 Task: In the  document Colortheory.rtf, select heading and apply ' Bold and Underline'  Using "replace feature", replace:  'harmony to peace'. Insert smartchip (Date) on bottom of the page 23 June, 2023 Insert the mentioned footnote for 30th word with font style Arial and font size 8: The study was conducted anonymously
Action: Mouse moved to (557, 234)
Screenshot: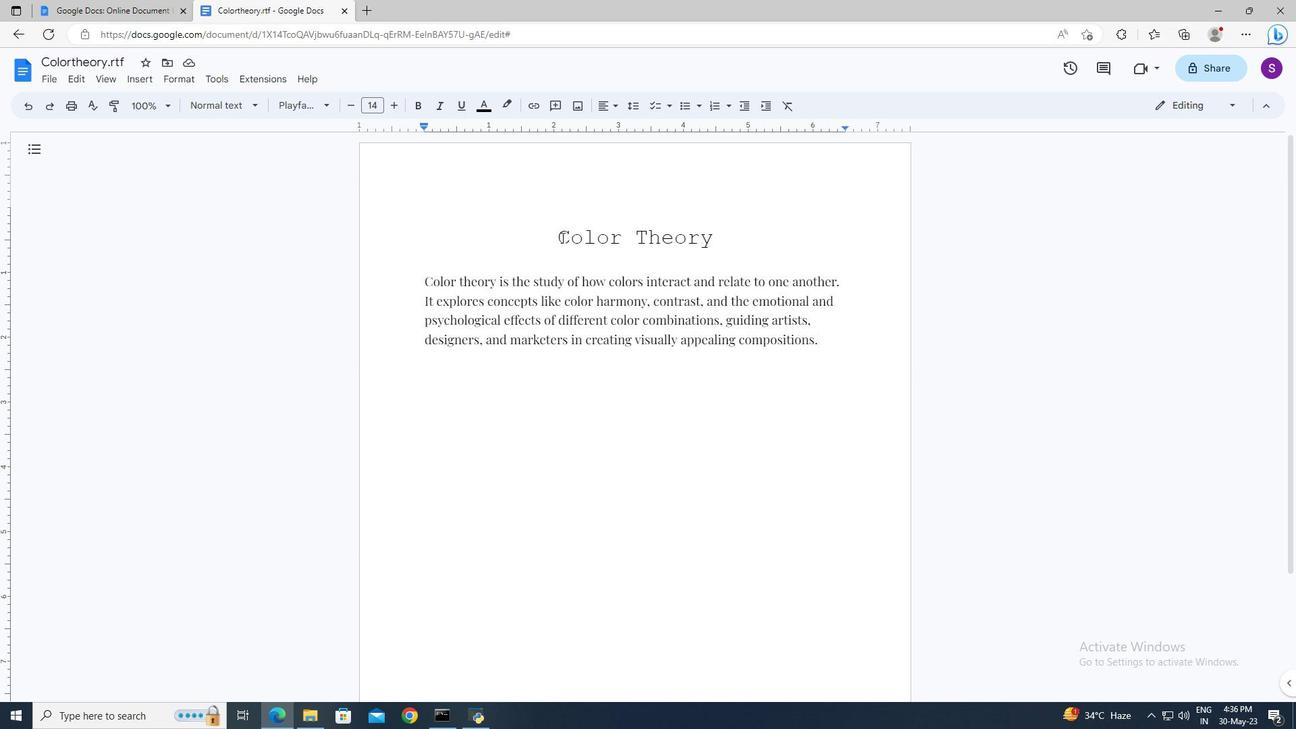 
Action: Mouse pressed left at (557, 234)
Screenshot: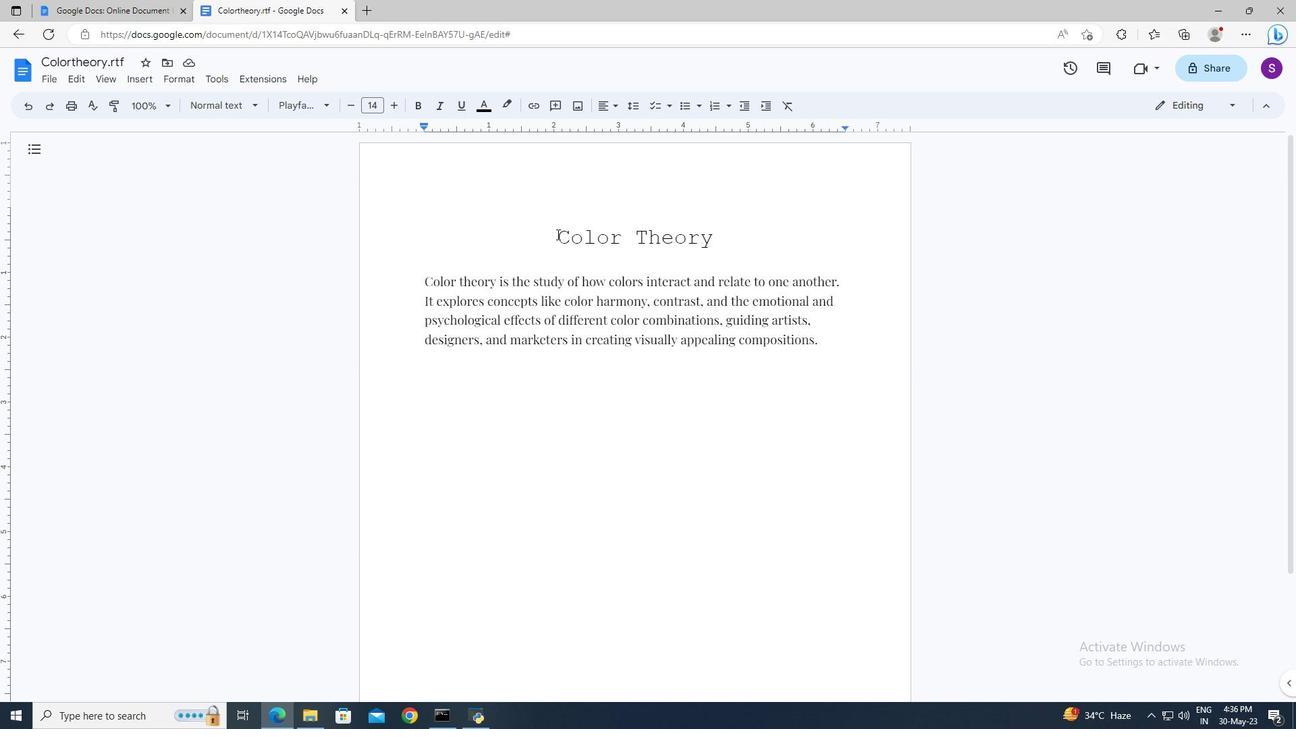 
Action: Key pressed <Key.shift><Key.right><Key.right>
Screenshot: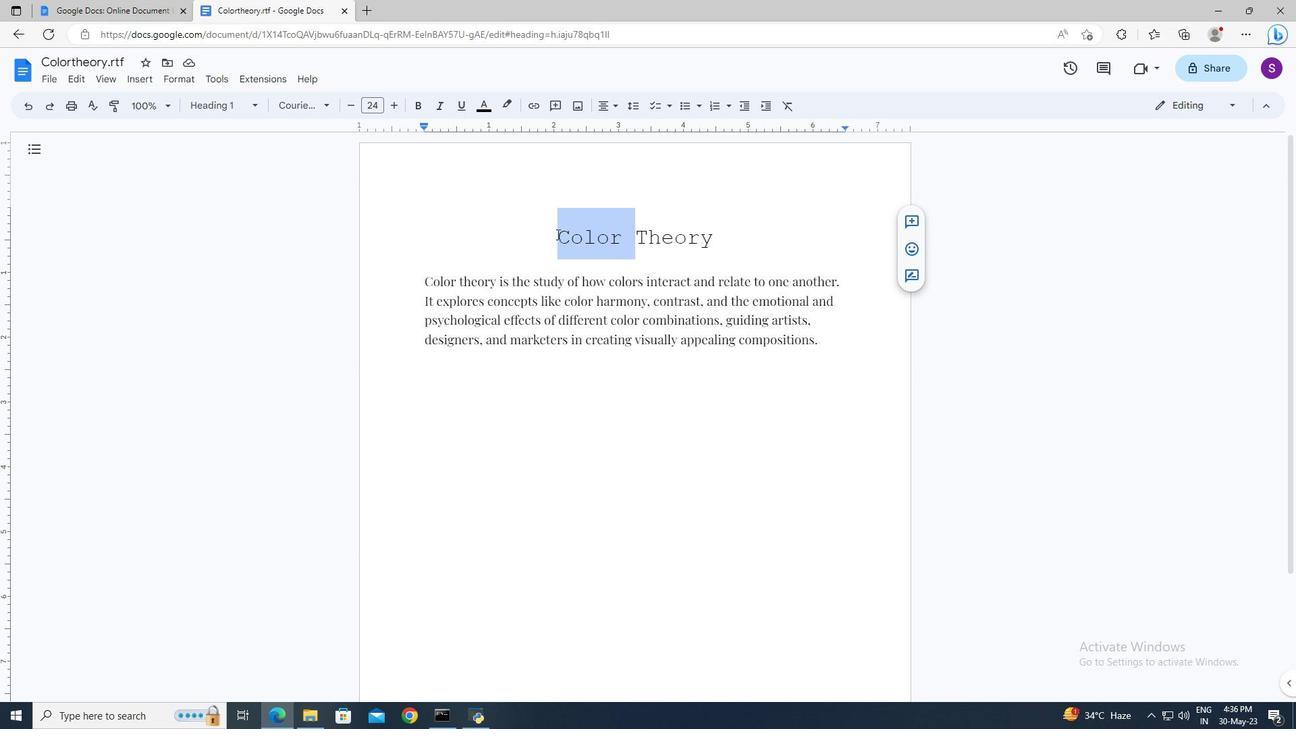 
Action: Mouse moved to (418, 107)
Screenshot: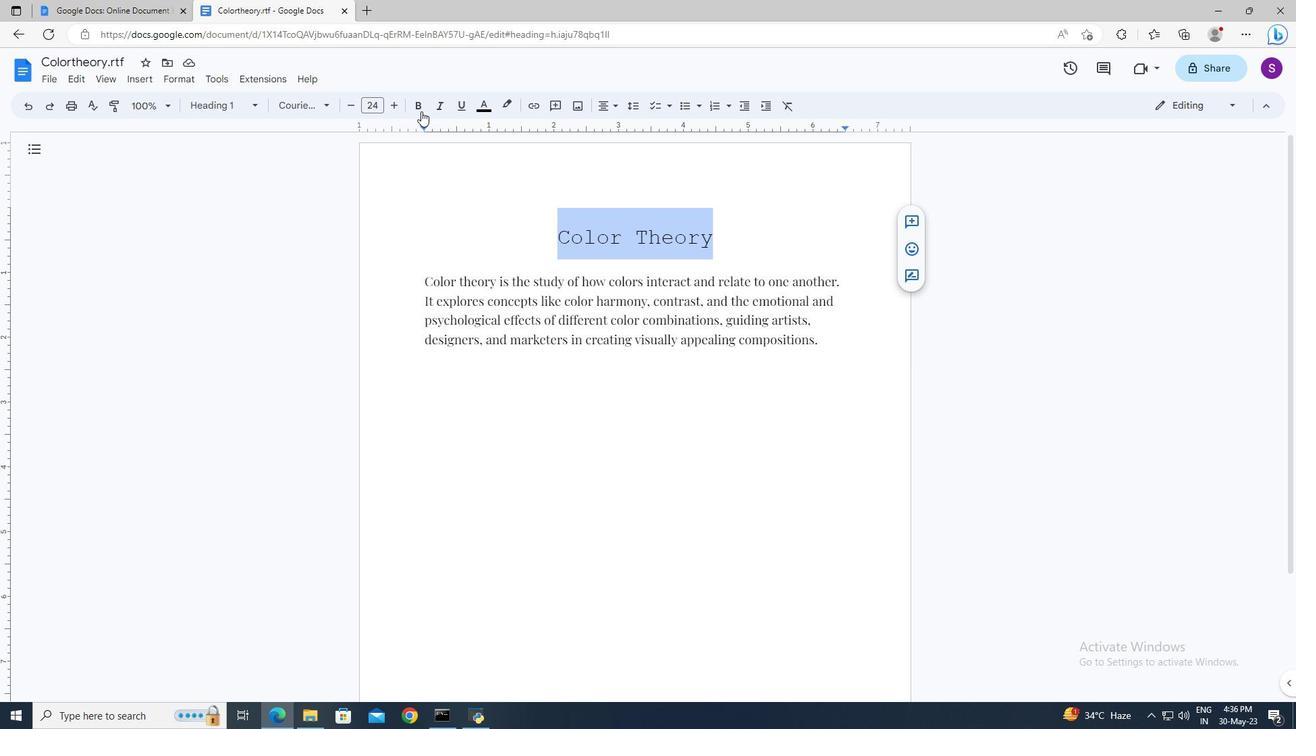 
Action: Mouse pressed left at (418, 107)
Screenshot: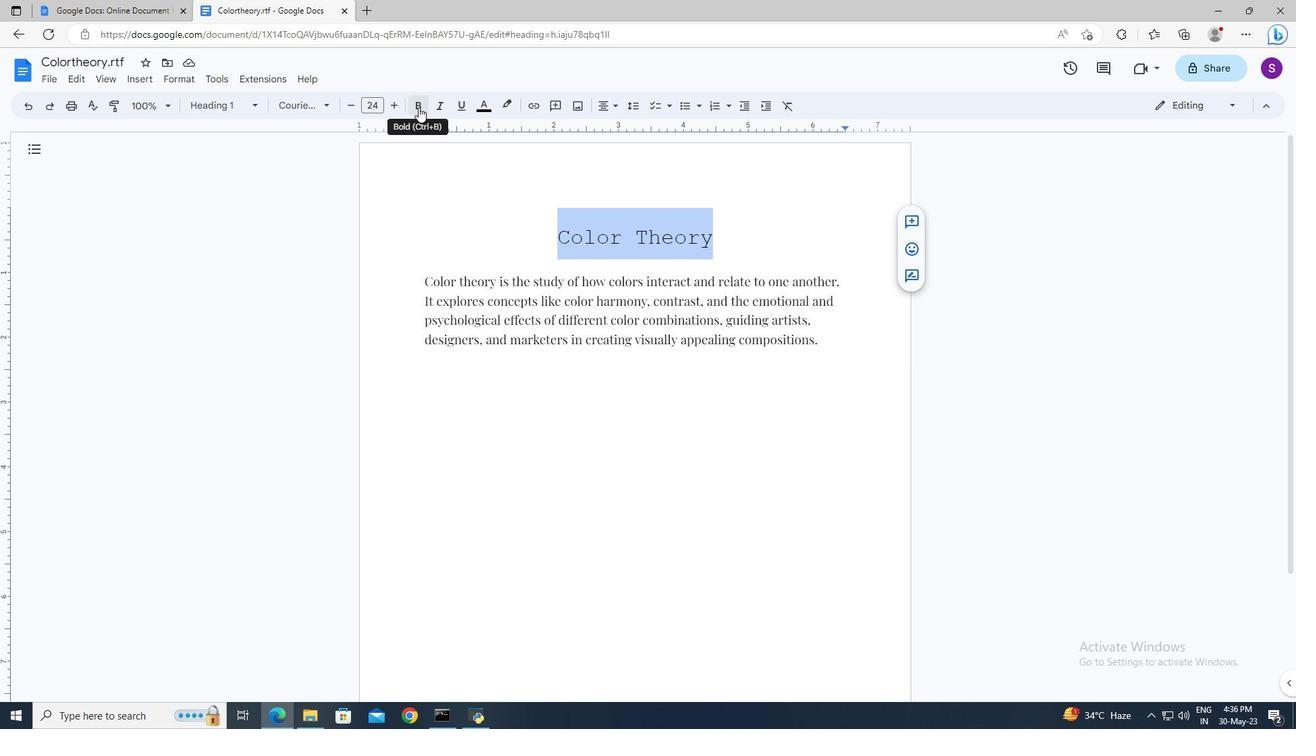 
Action: Mouse moved to (455, 109)
Screenshot: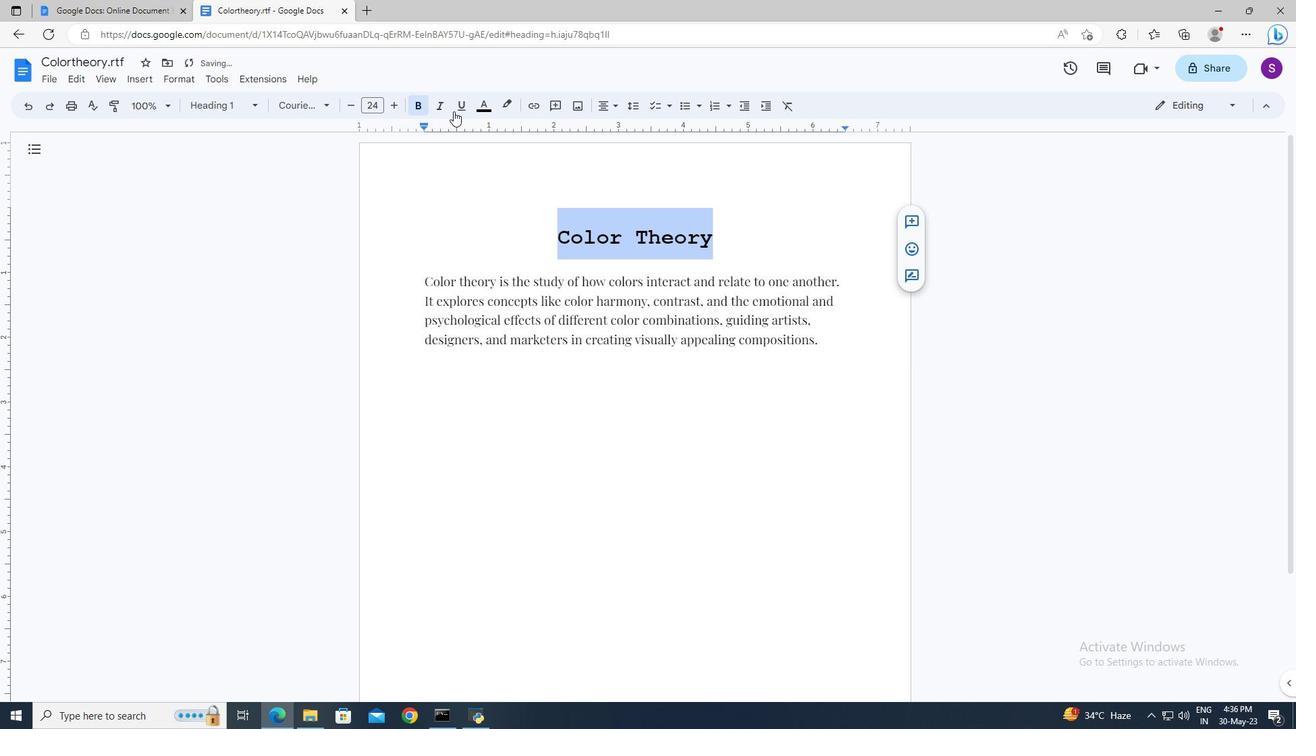 
Action: Mouse pressed left at (455, 109)
Screenshot: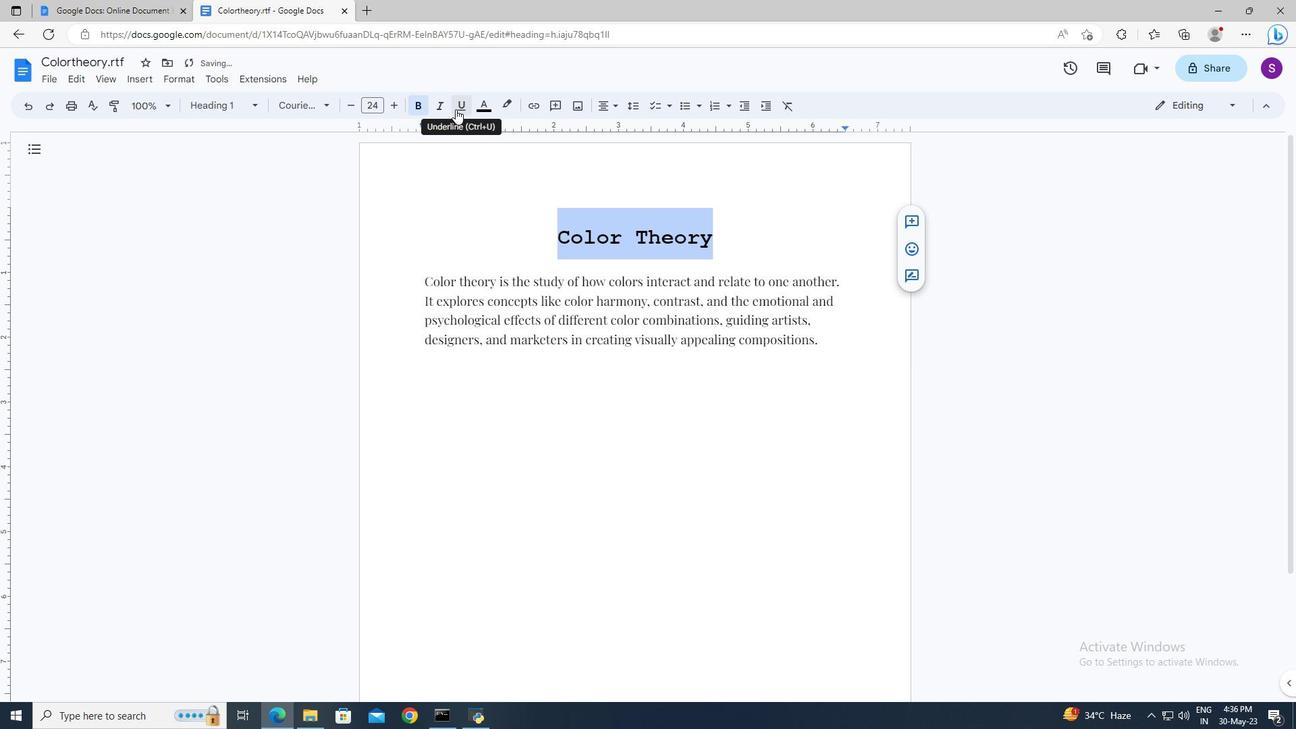 
Action: Mouse moved to (746, 239)
Screenshot: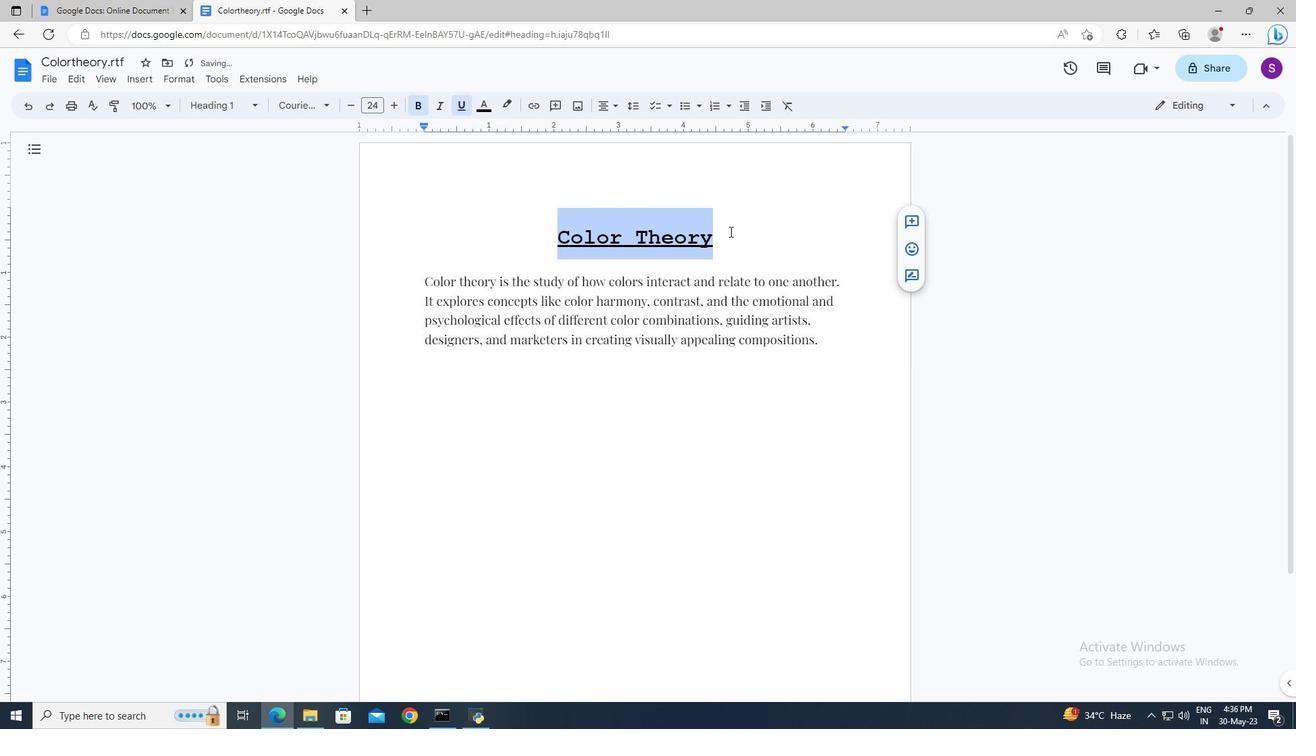 
Action: Mouse pressed left at (746, 239)
Screenshot: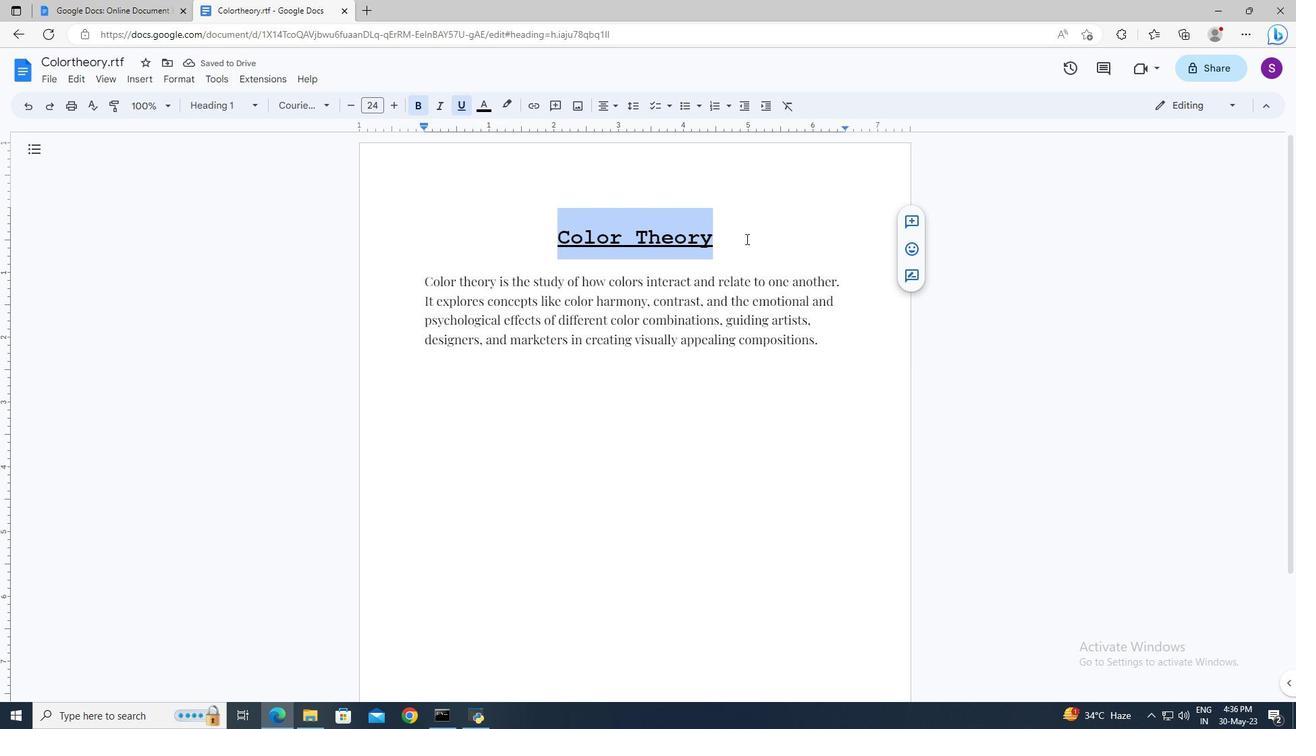 
Action: Key pressed ctrl+H
Screenshot: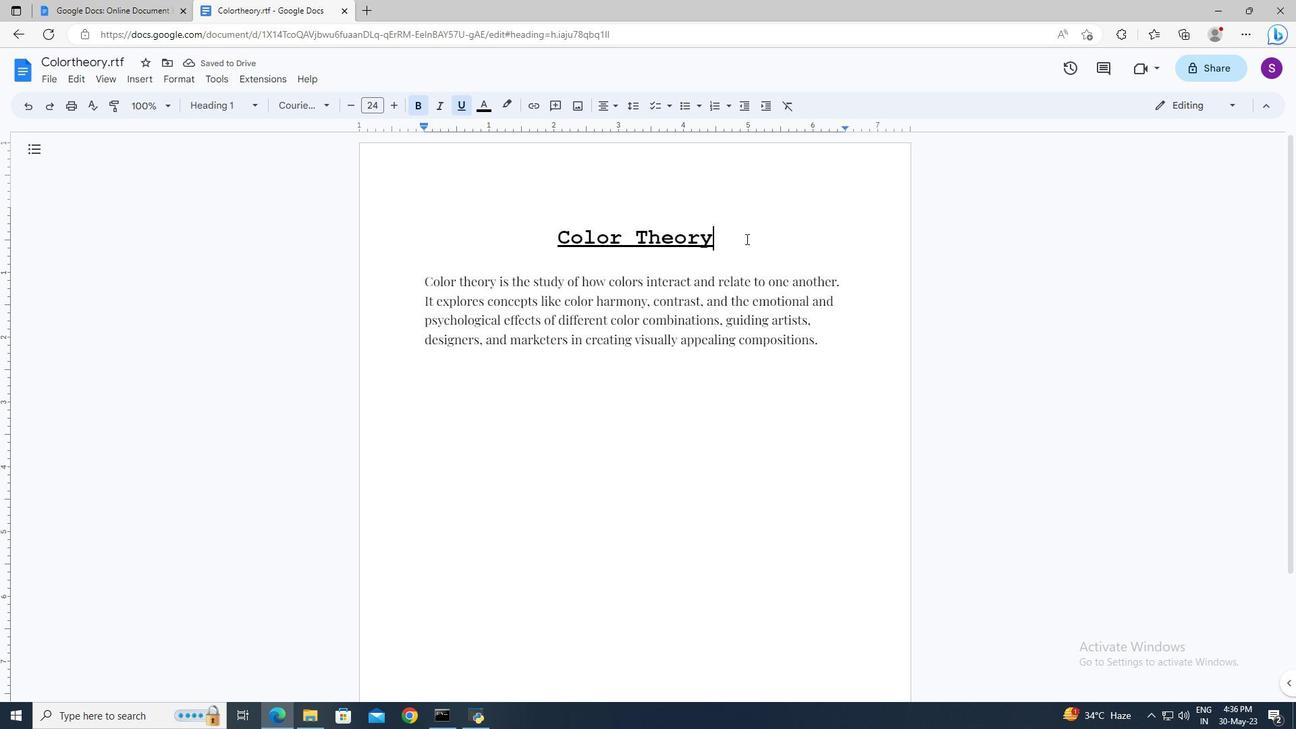 
Action: Mouse moved to (648, 315)
Screenshot: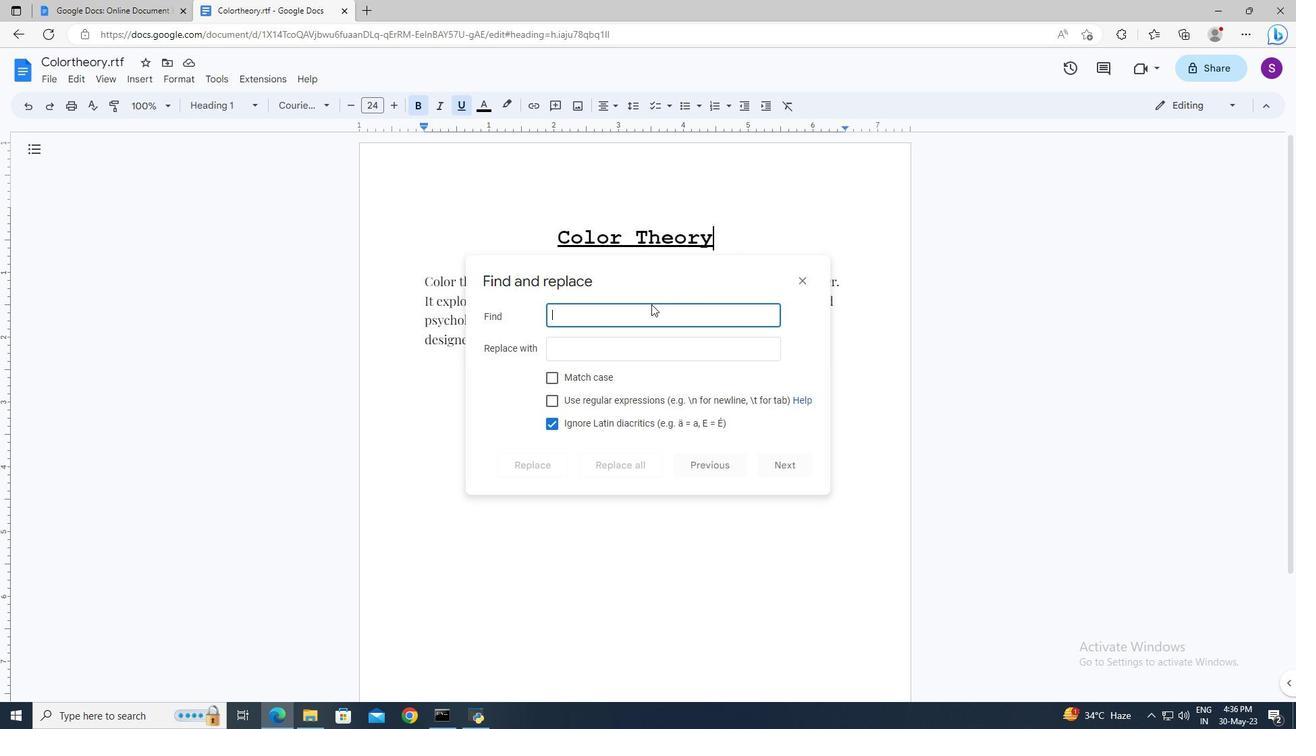
Action: Mouse pressed left at (648, 315)
Screenshot: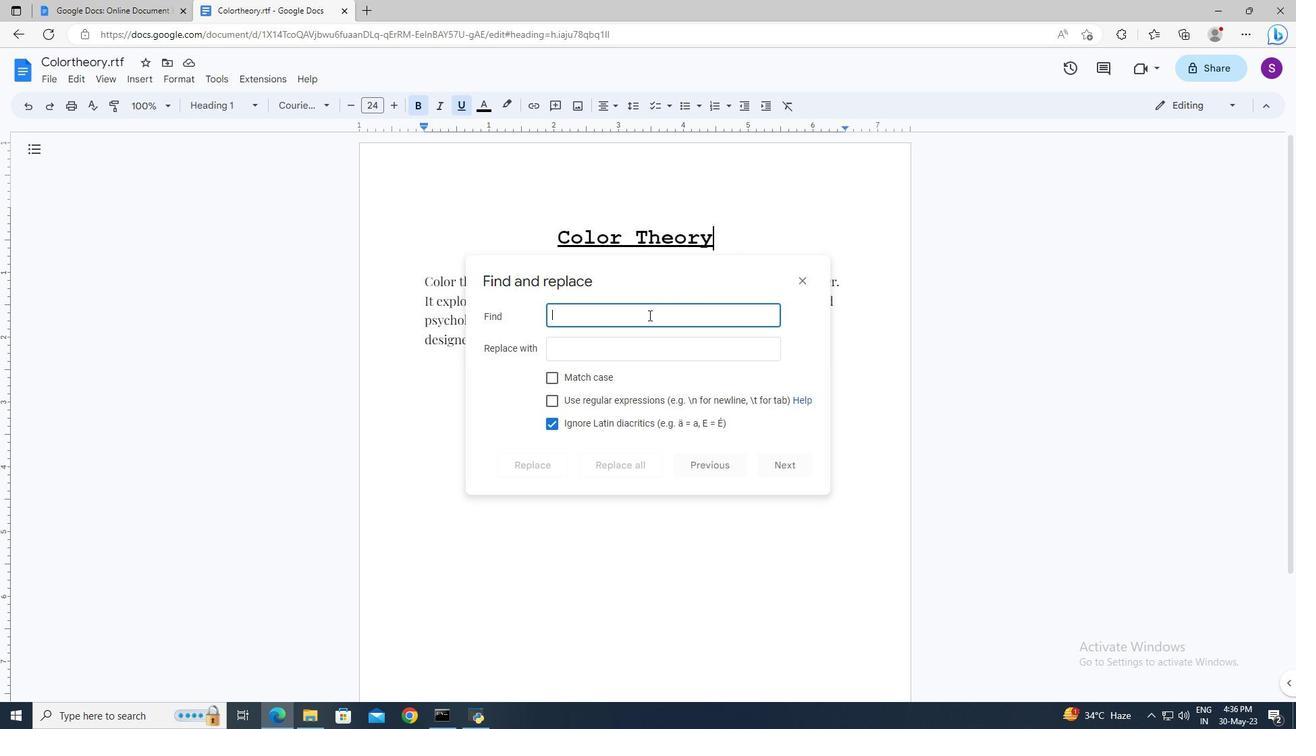 
Action: Key pressed harmony<Key.tab>peace
Screenshot: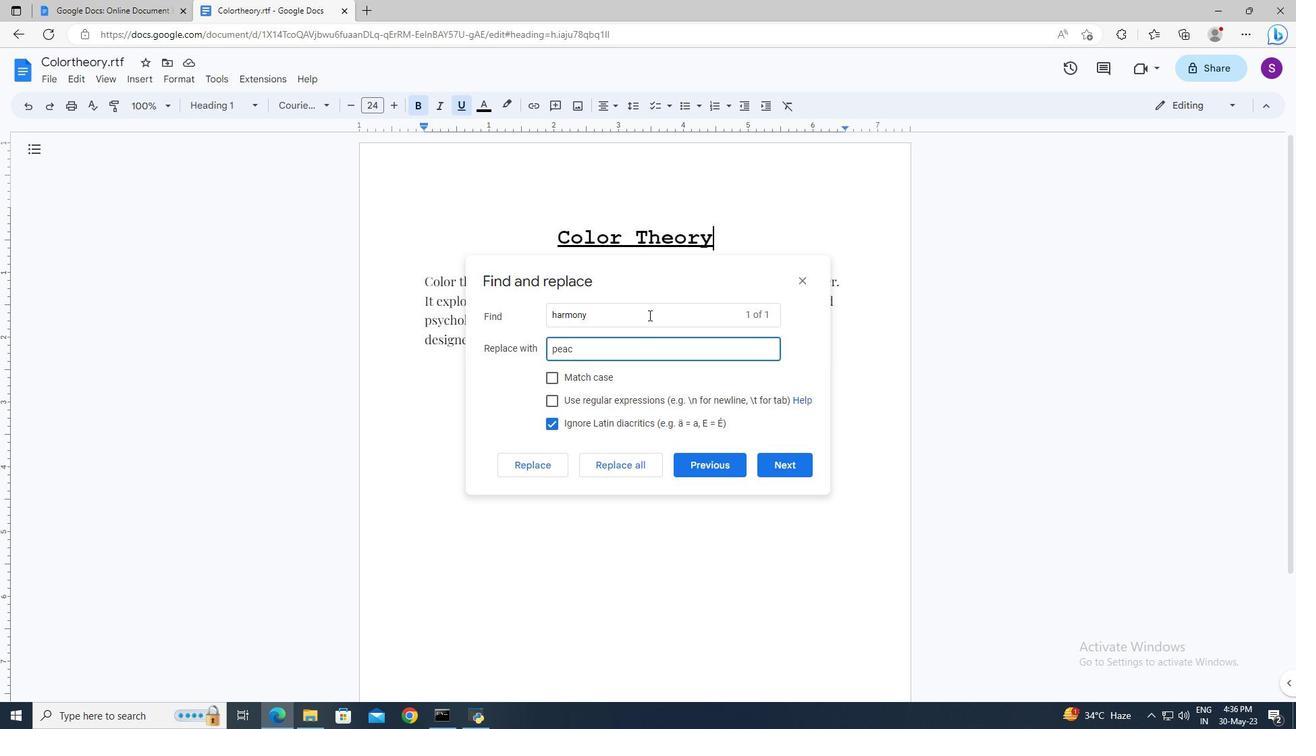 
Action: Mouse moved to (548, 464)
Screenshot: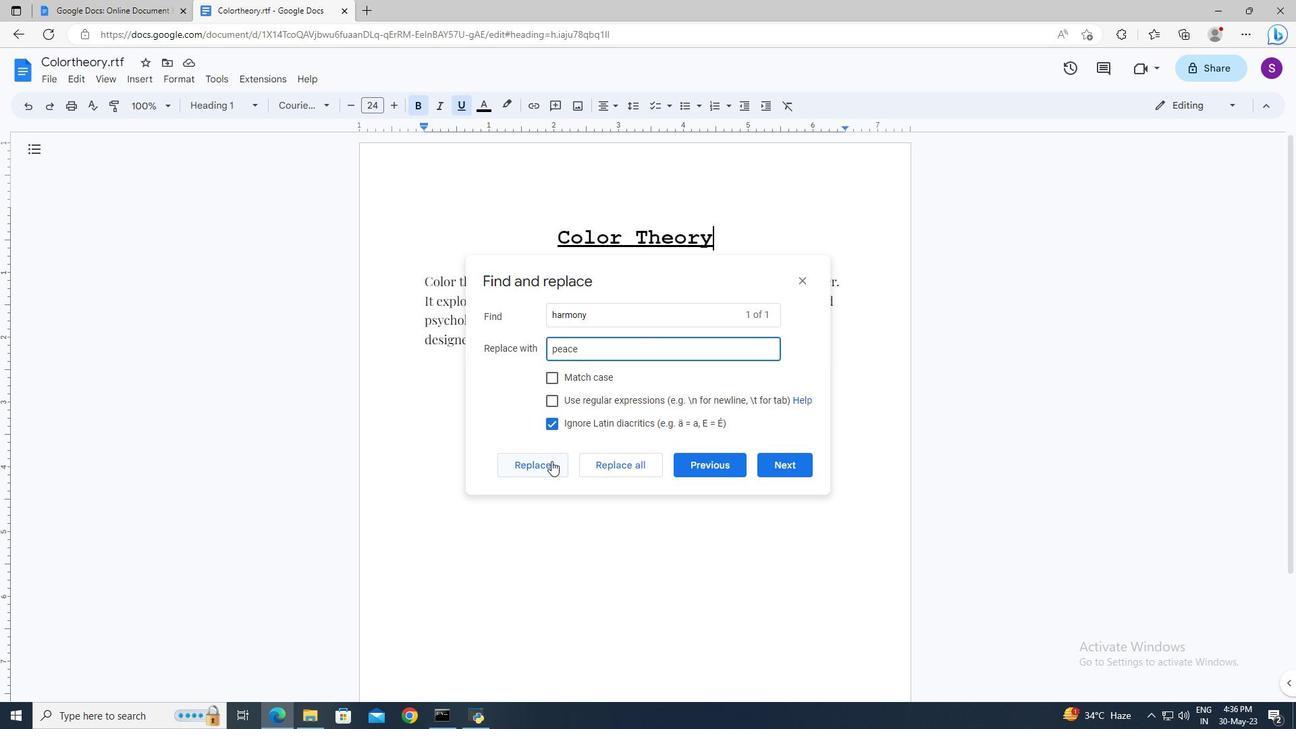 
Action: Mouse pressed left at (548, 464)
Screenshot: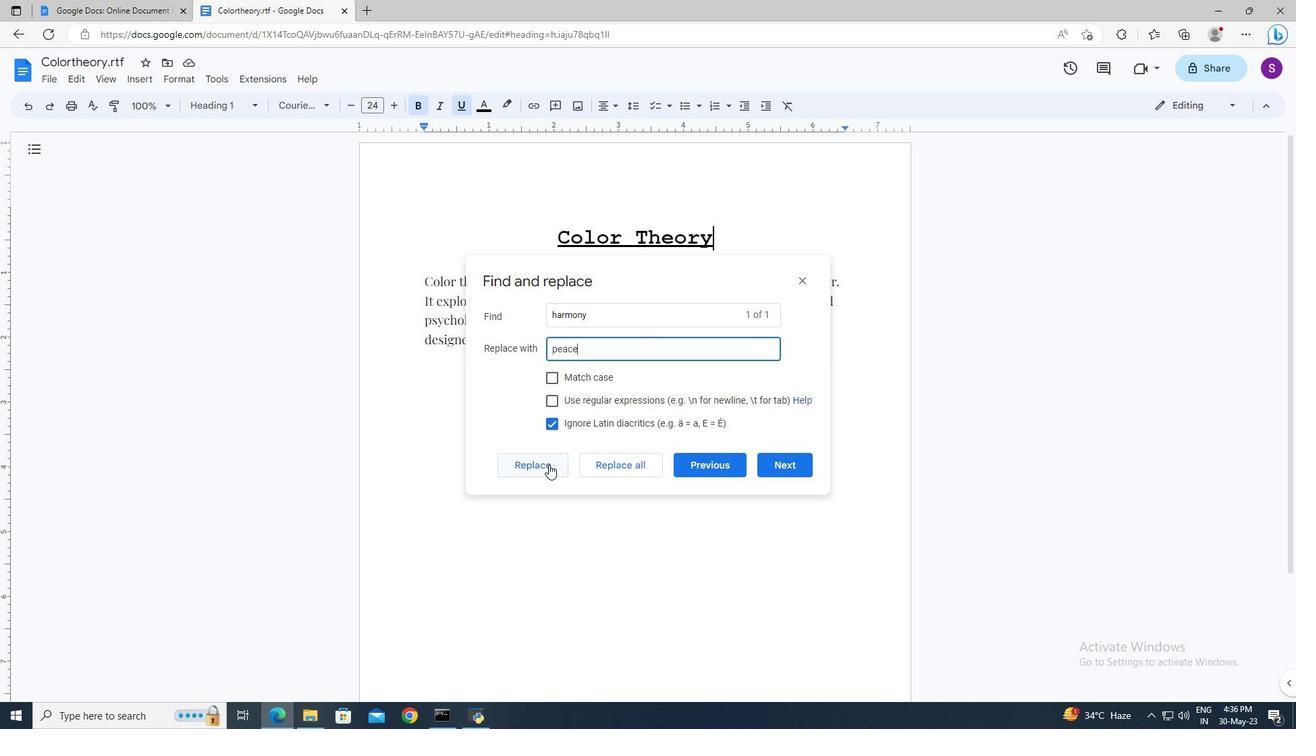 
Action: Mouse moved to (801, 284)
Screenshot: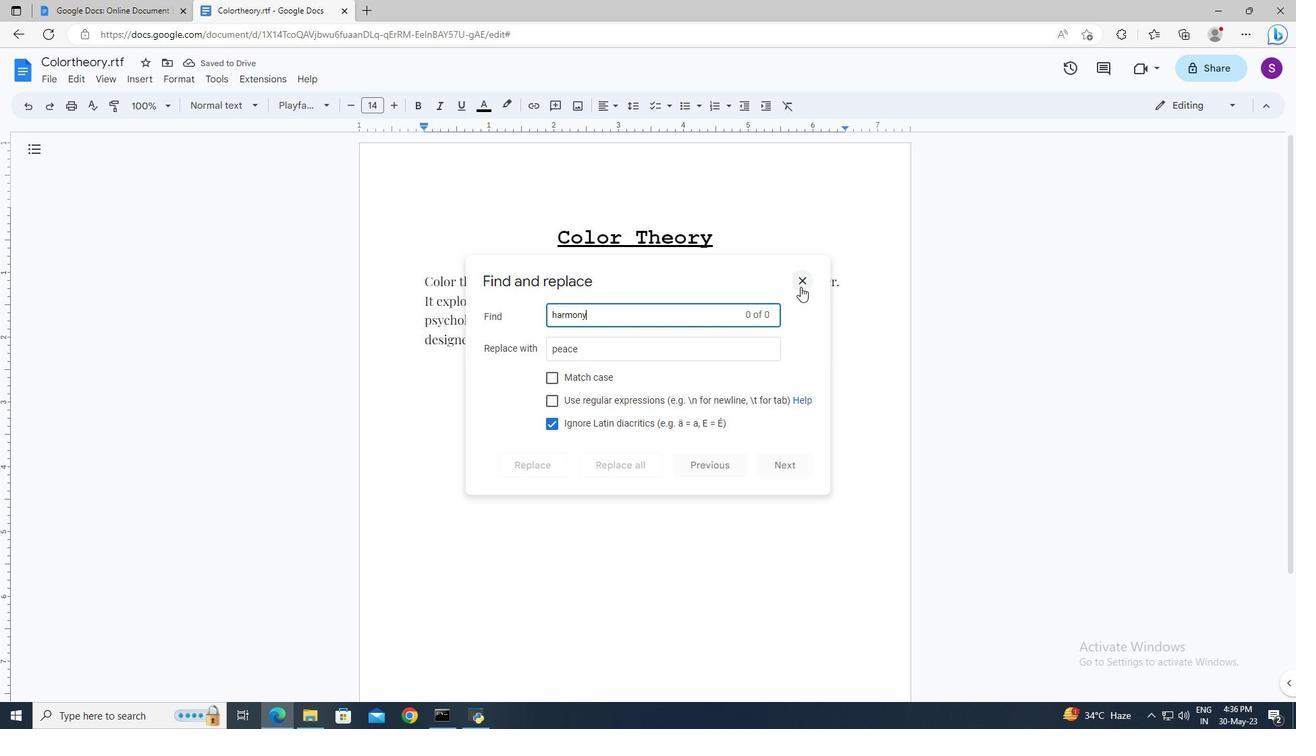 
Action: Mouse pressed left at (801, 284)
Screenshot: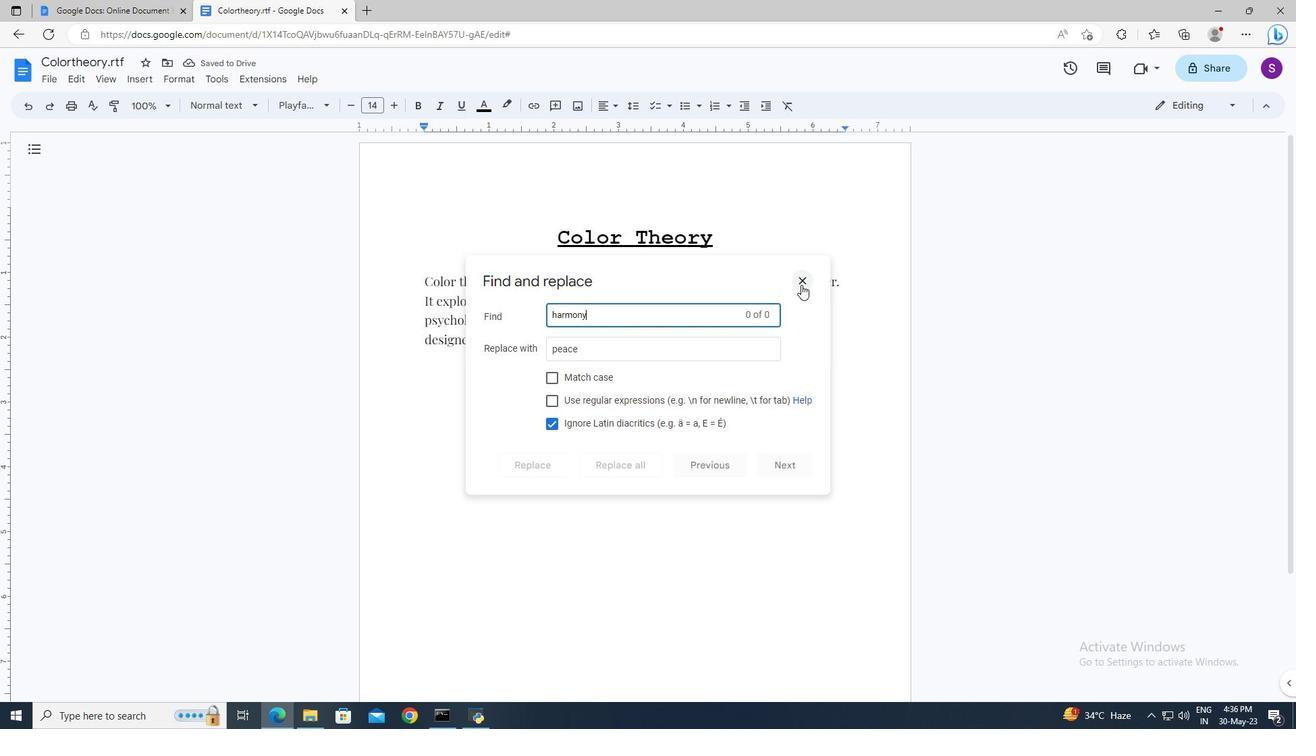 
Action: Mouse moved to (585, 573)
Screenshot: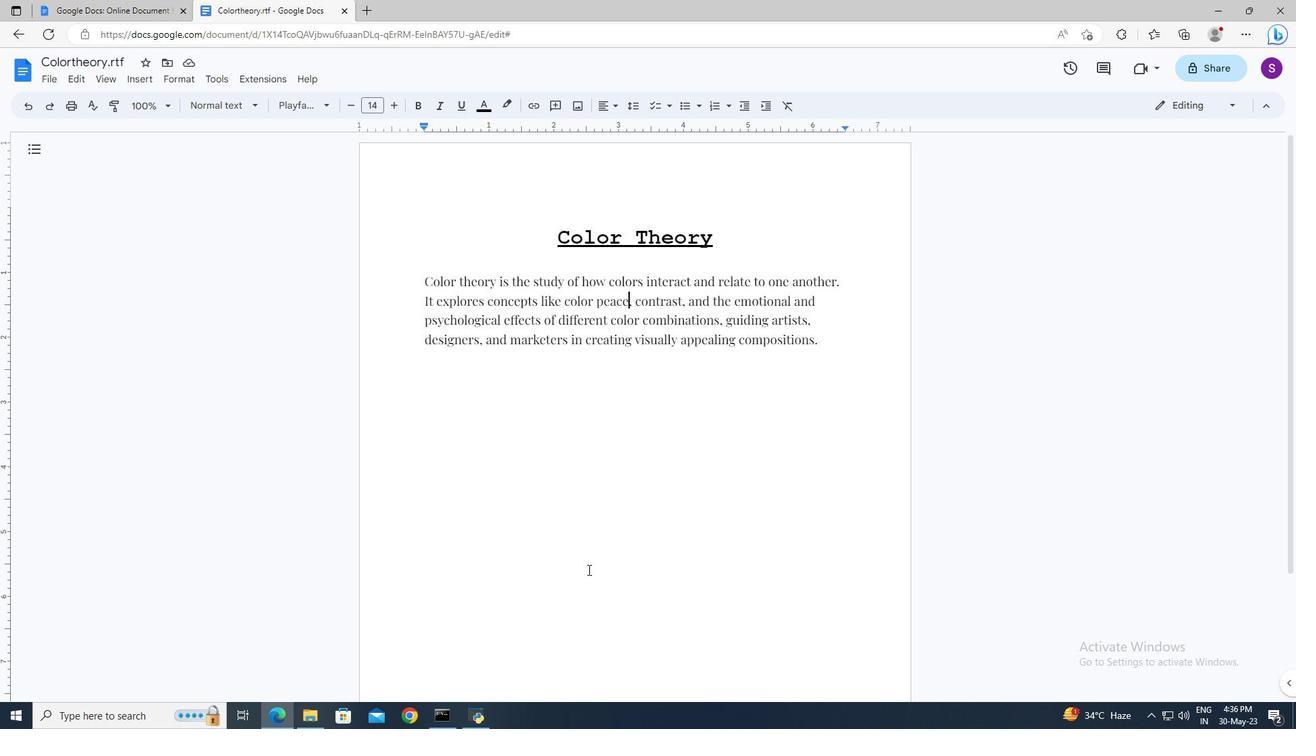 
Action: Mouse scrolled (585, 572) with delta (0, 0)
Screenshot: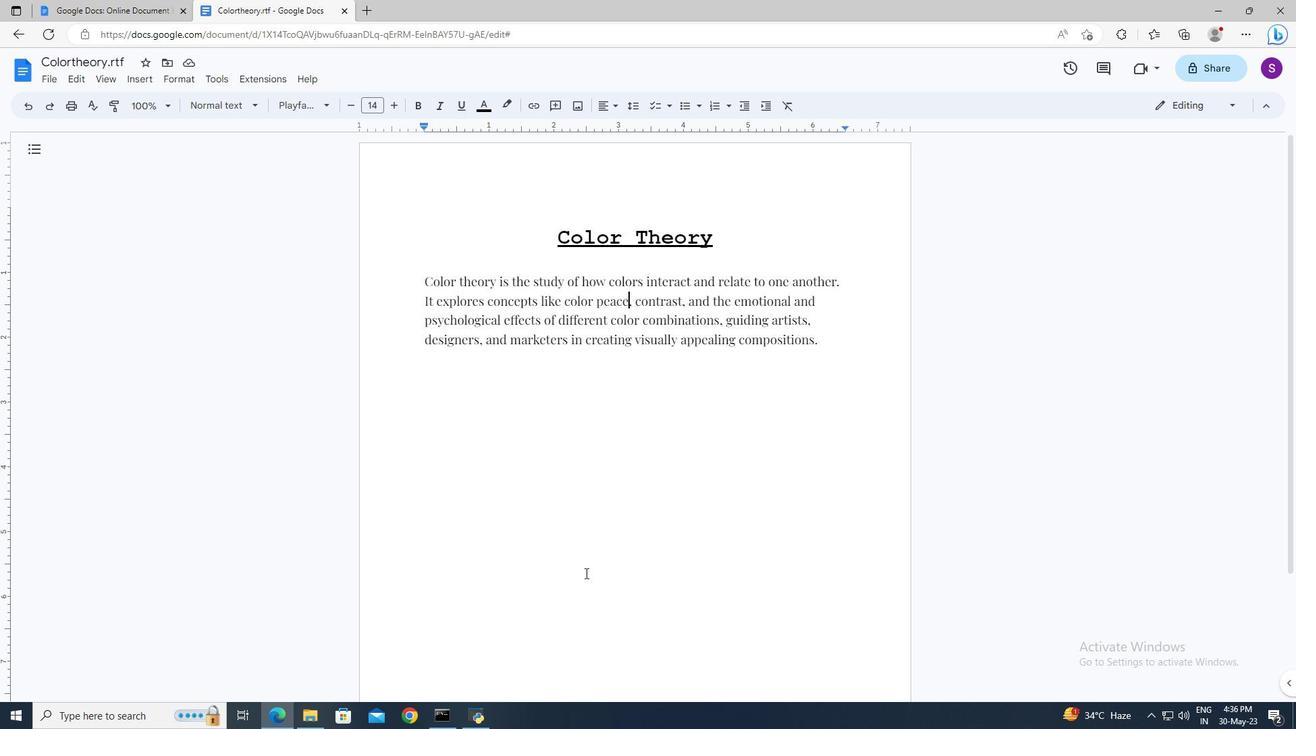 
Action: Mouse scrolled (585, 572) with delta (0, 0)
Screenshot: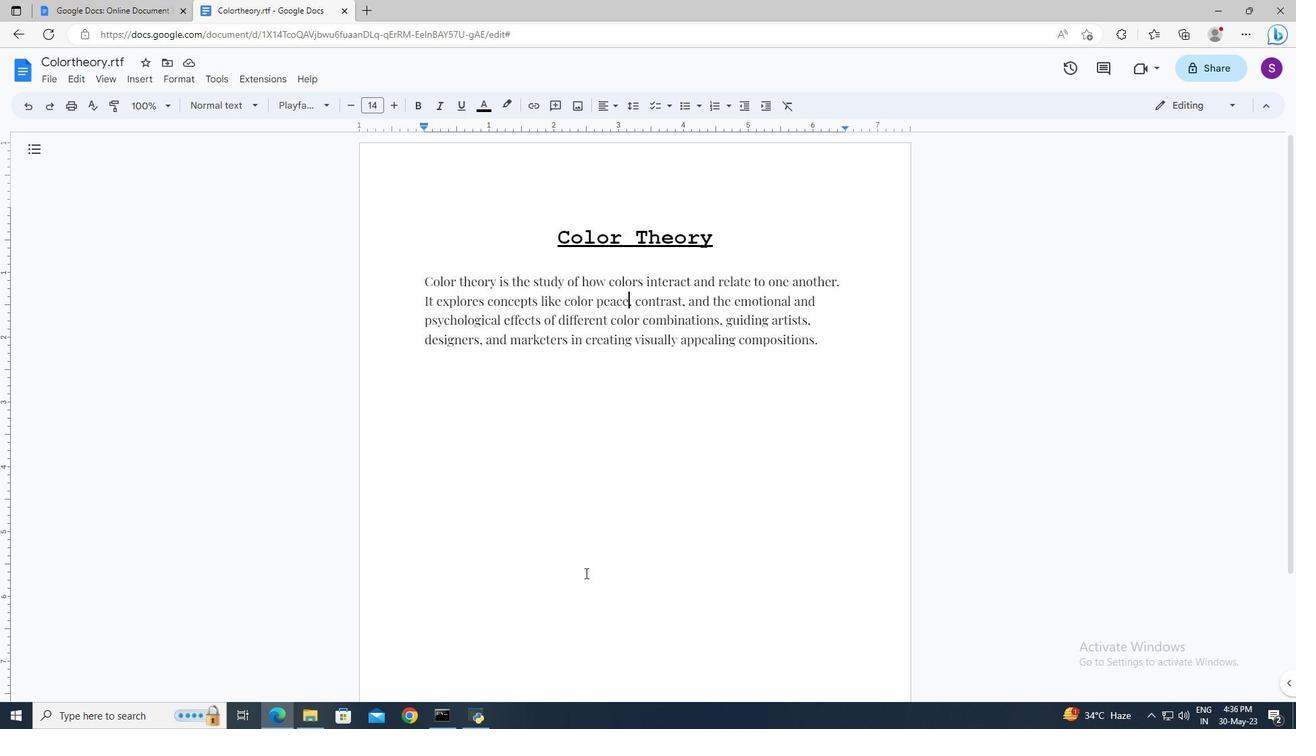 
Action: Mouse moved to (478, 669)
Screenshot: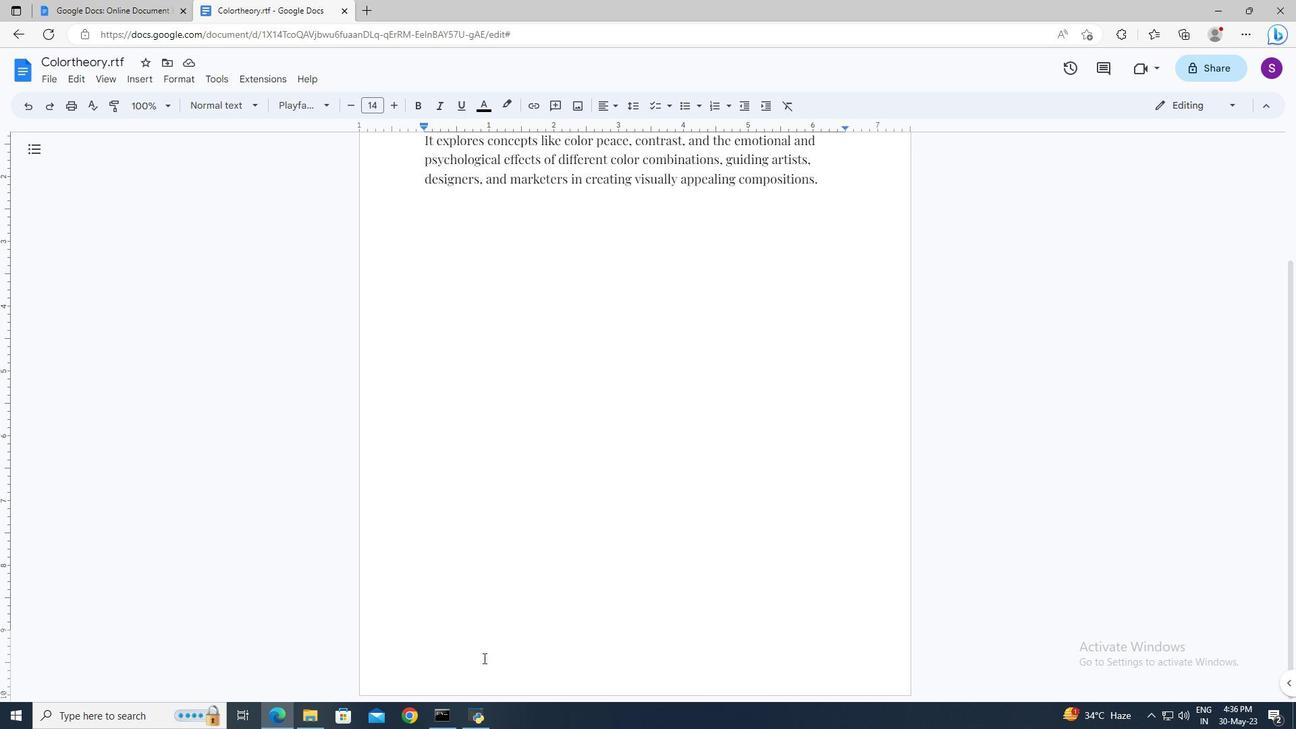 
Action: Mouse pressed left at (478, 669)
Screenshot: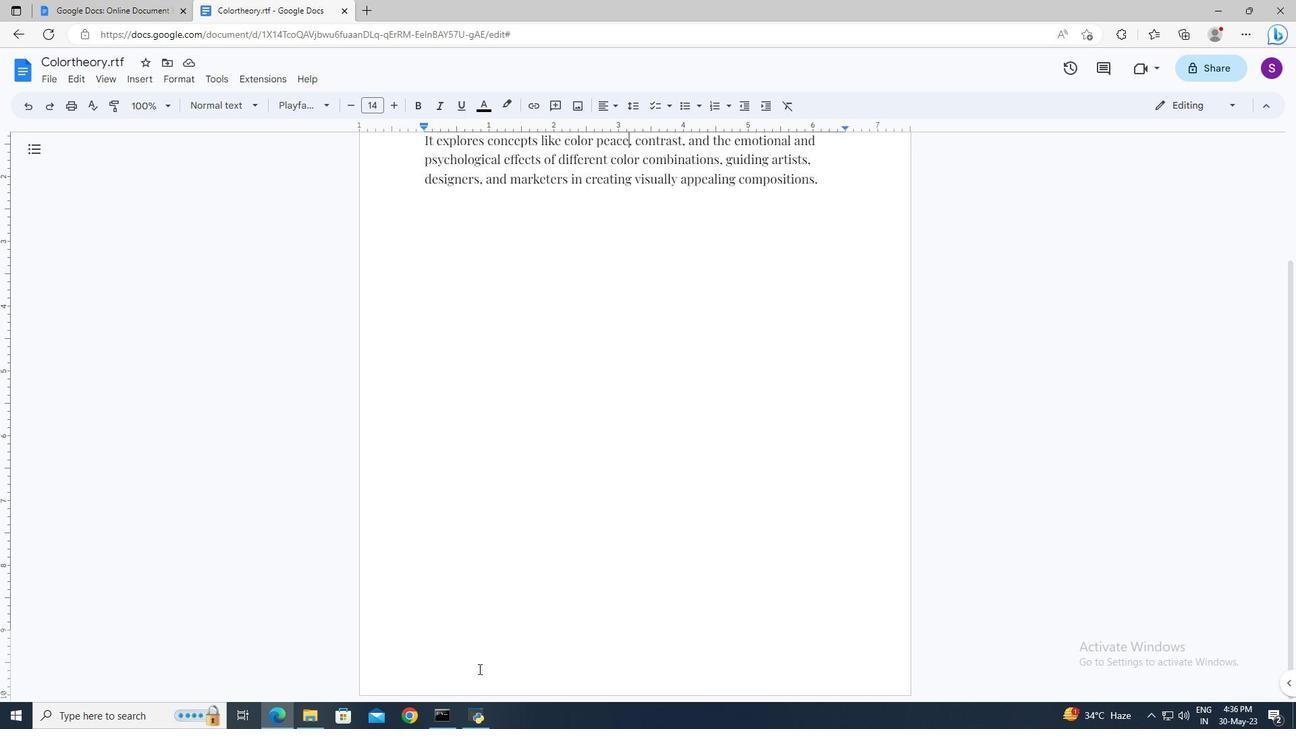 
Action: Mouse pressed left at (478, 669)
Screenshot: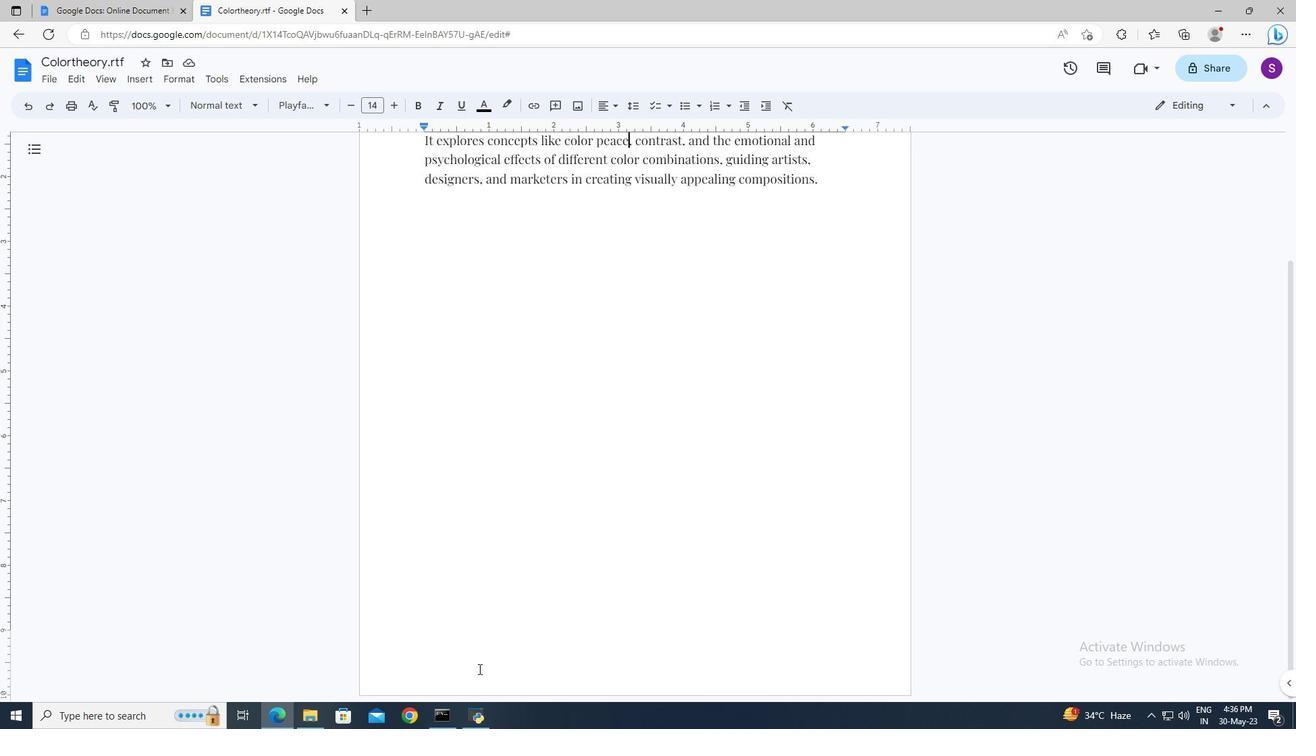 
Action: Mouse moved to (145, 80)
Screenshot: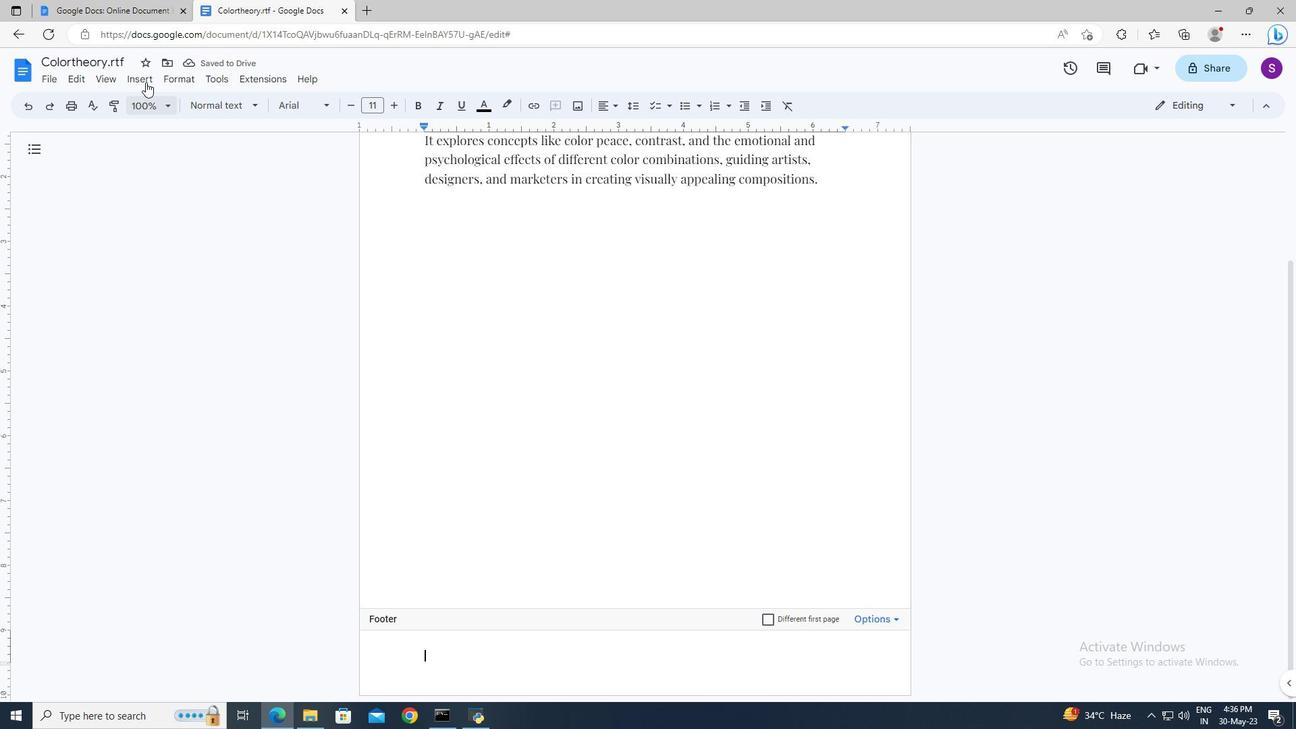 
Action: Mouse pressed left at (145, 80)
Screenshot: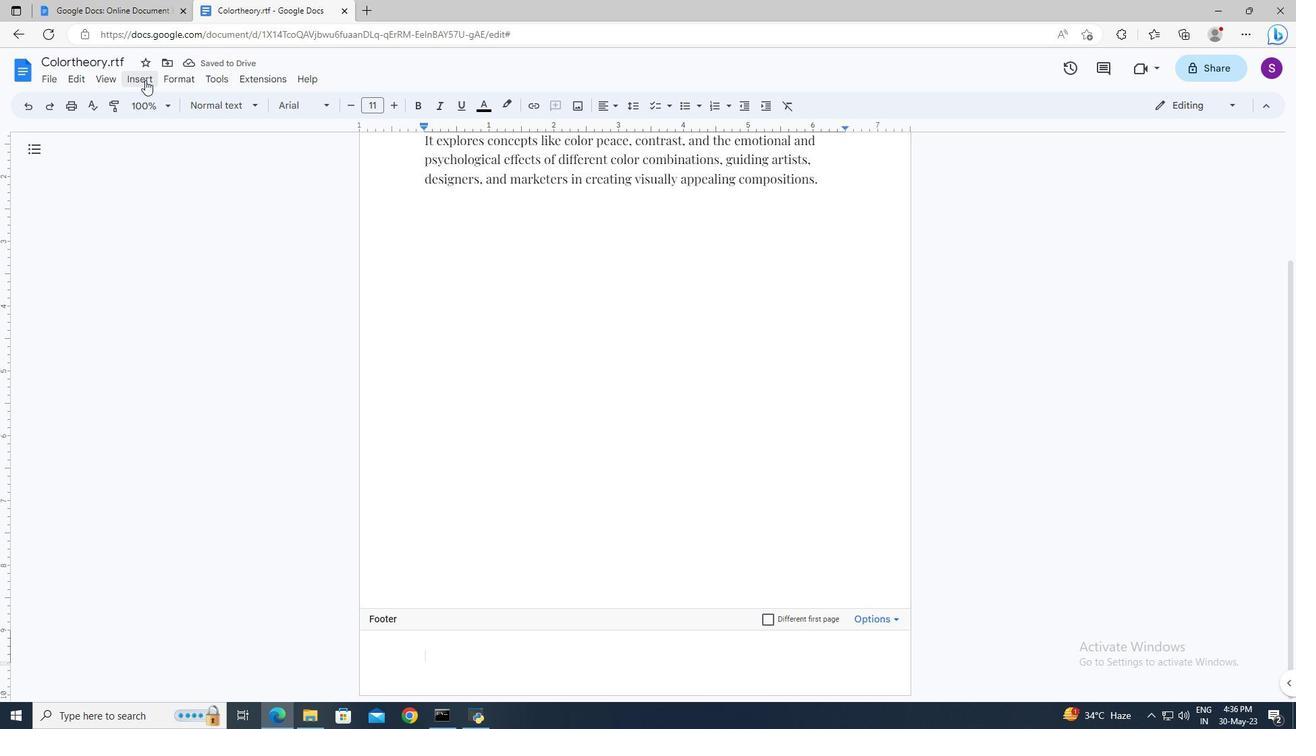
Action: Mouse moved to (348, 232)
Screenshot: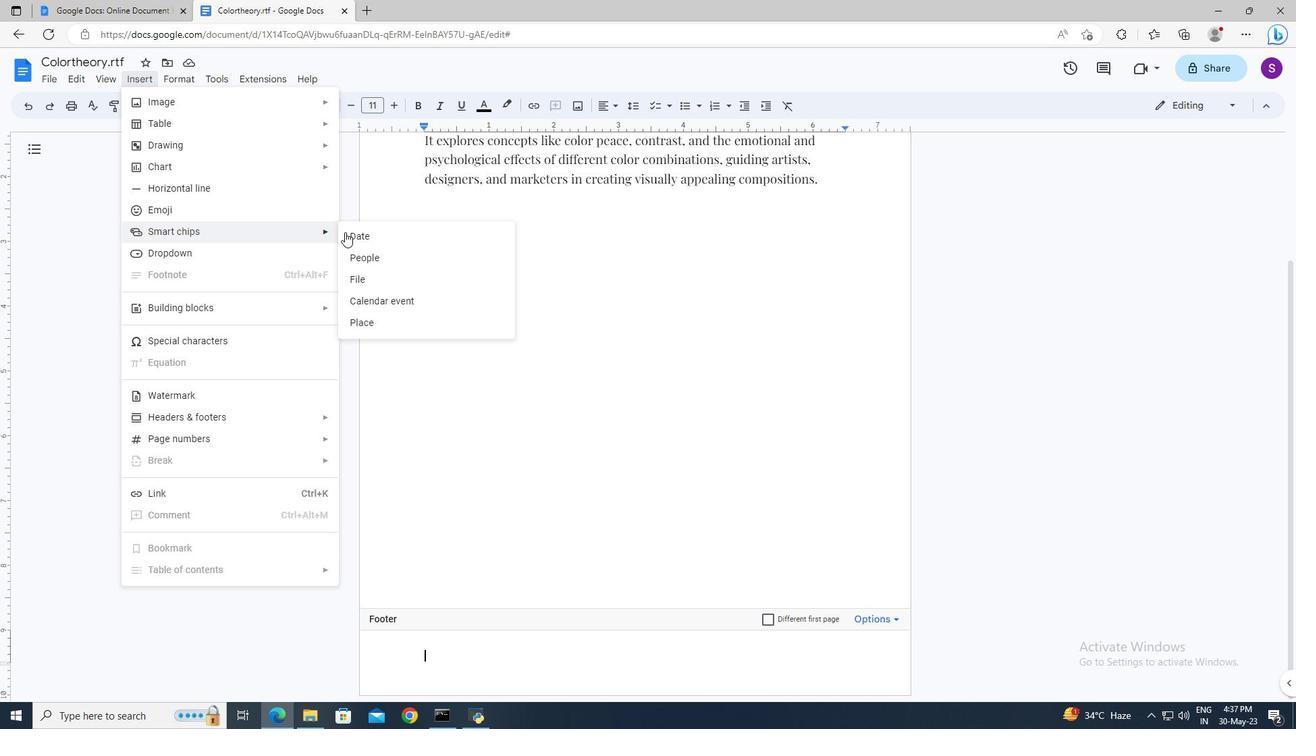 
Action: Mouse pressed left at (348, 232)
Screenshot: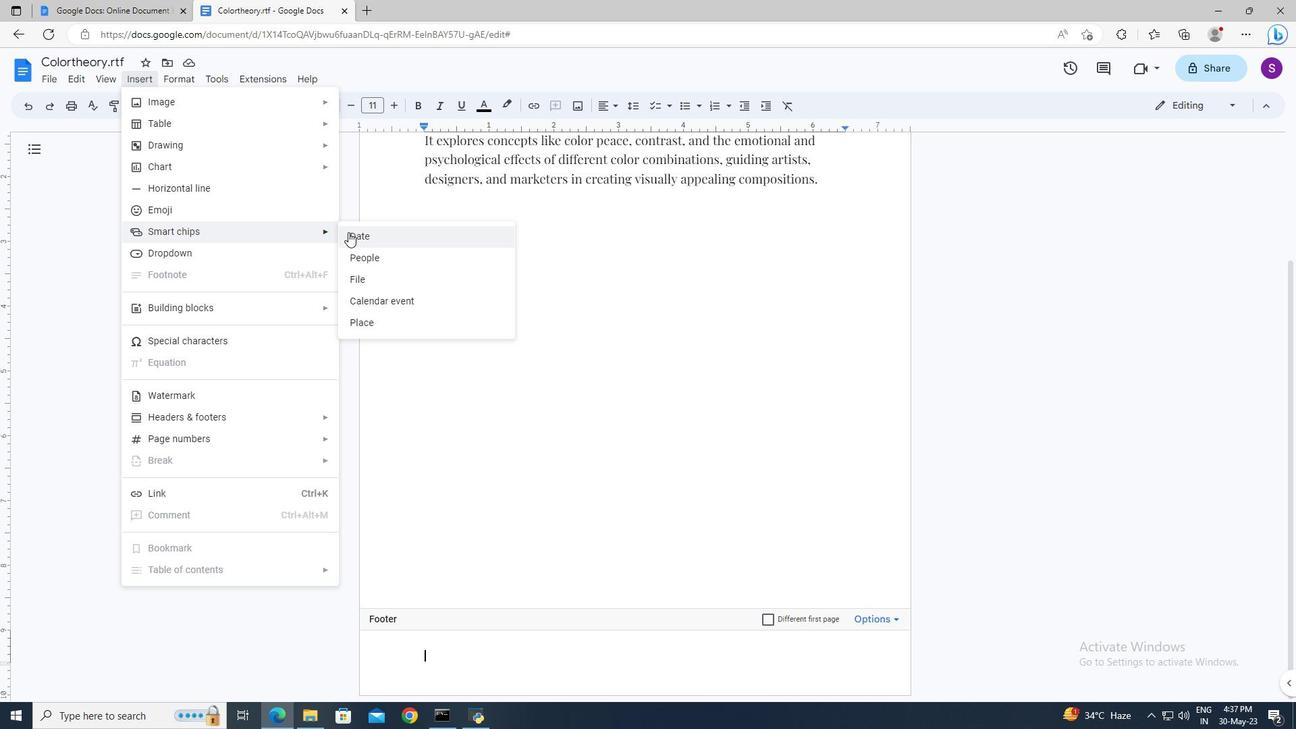 
Action: Mouse moved to (559, 525)
Screenshot: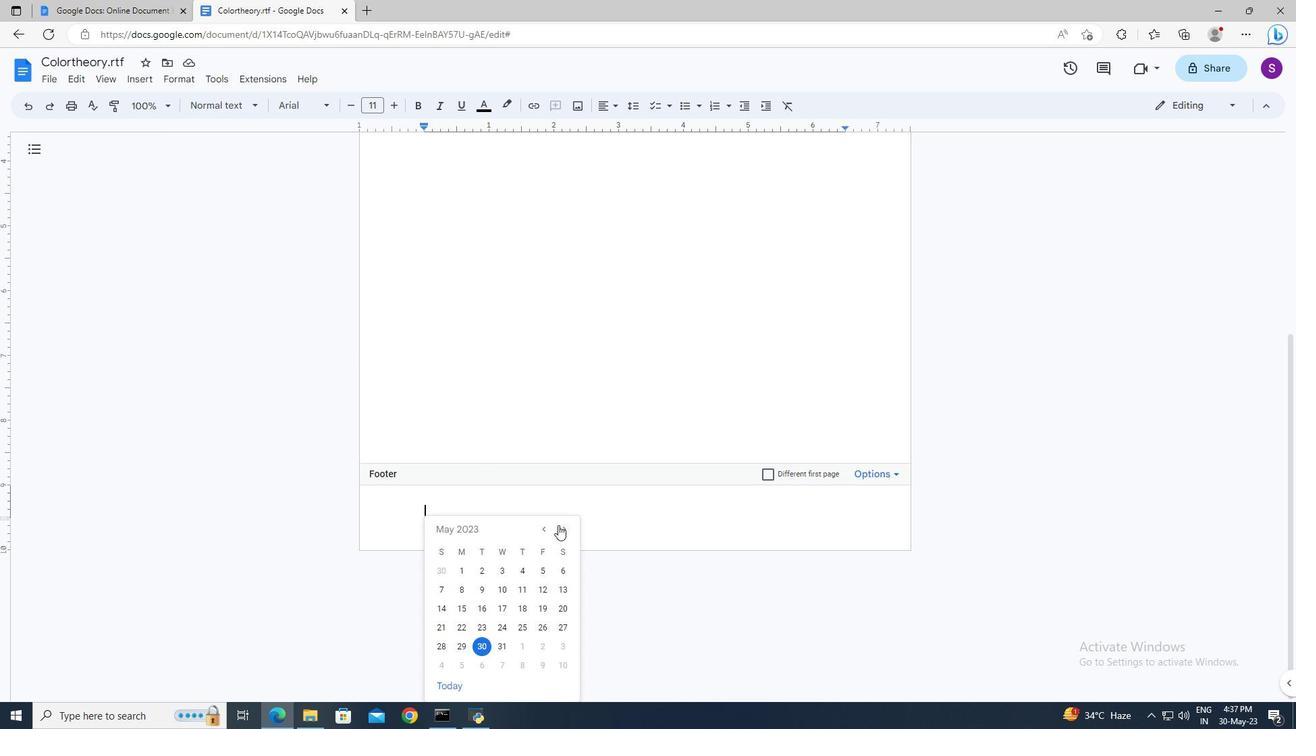 
Action: Mouse pressed left at (559, 525)
Screenshot: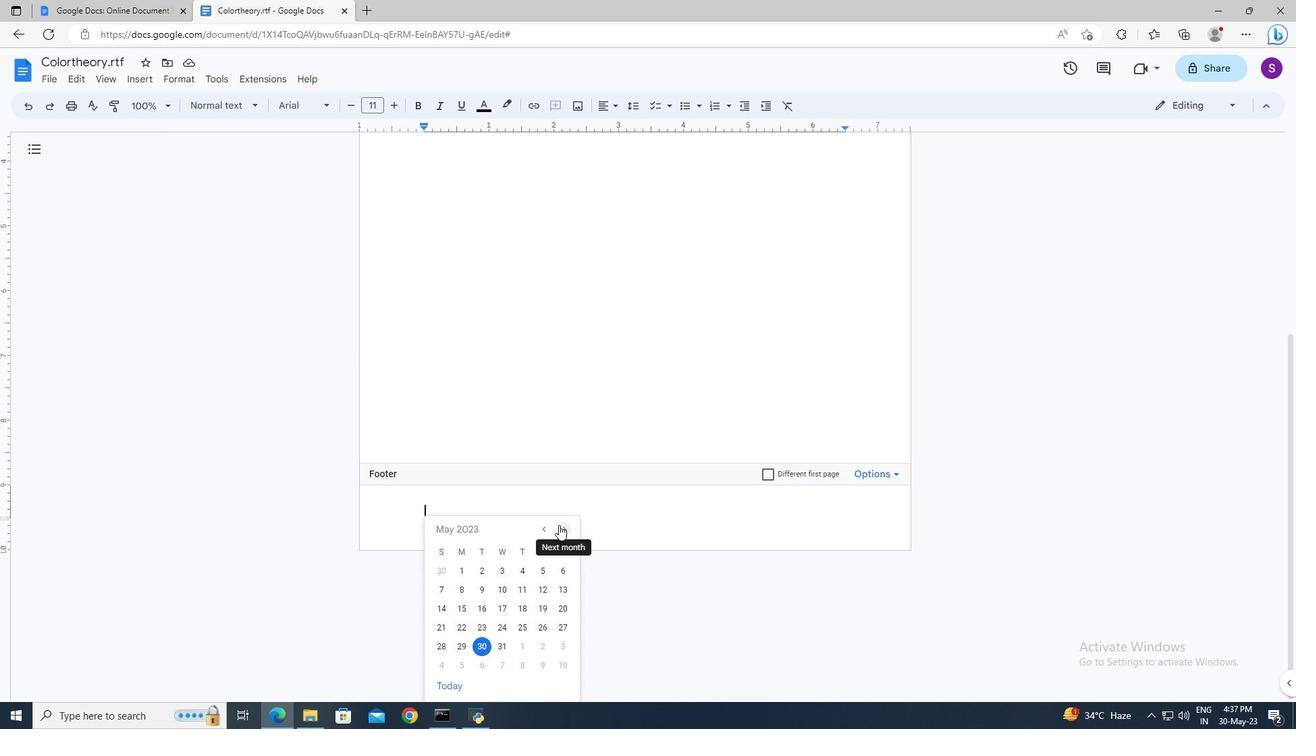 
Action: Mouse moved to (545, 627)
Screenshot: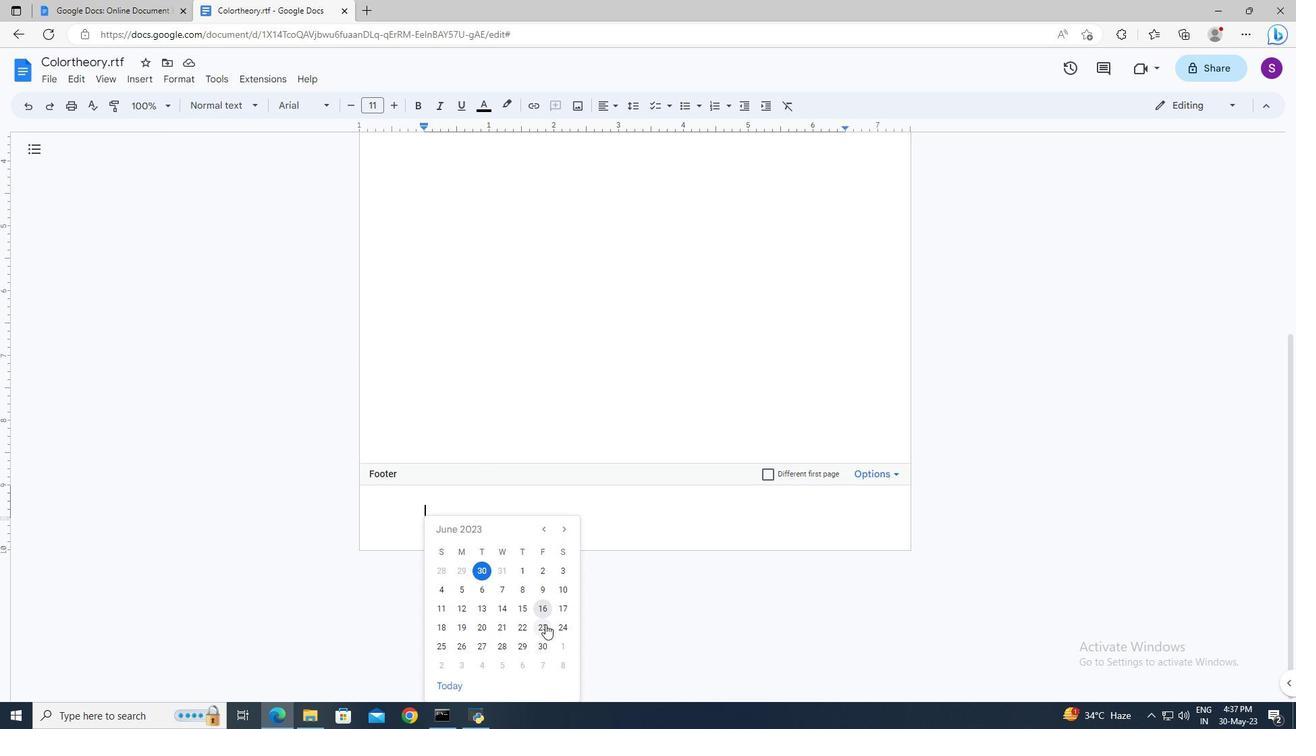 
Action: Mouse pressed left at (545, 627)
Screenshot: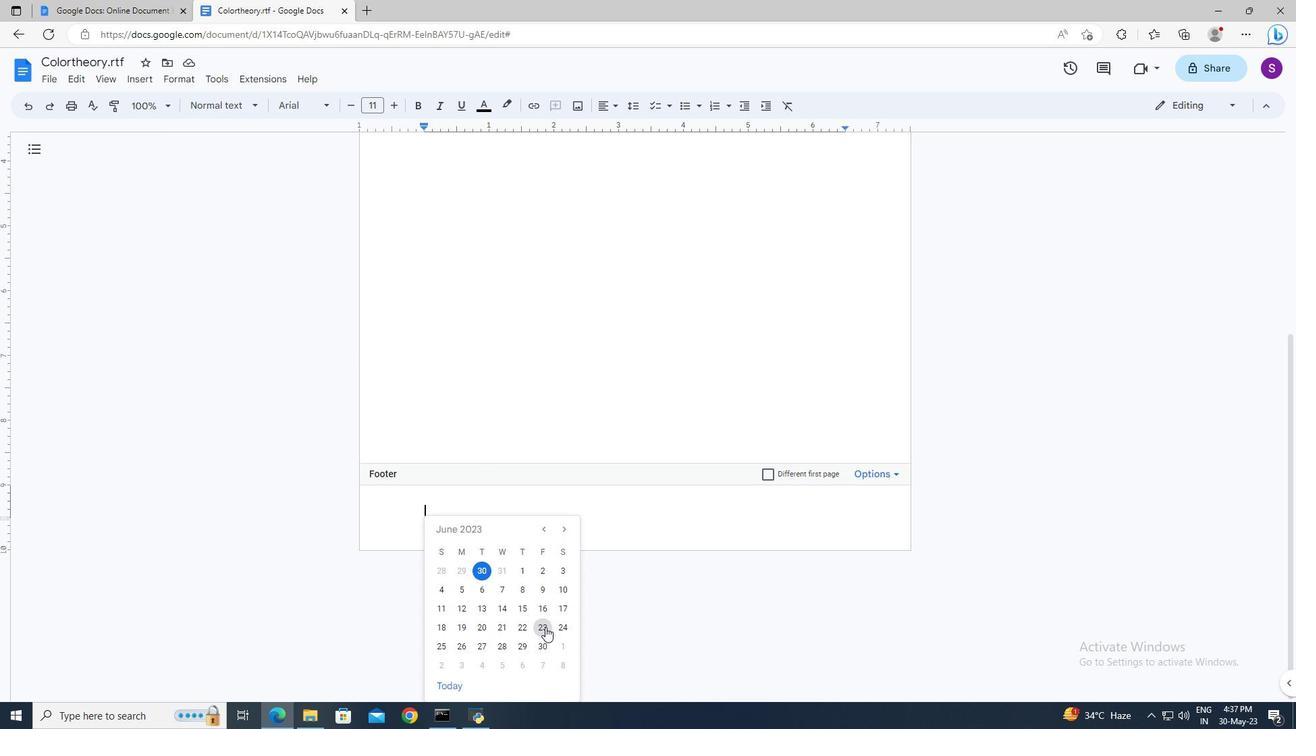 
Action: Mouse scrolled (545, 627) with delta (0, 0)
Screenshot: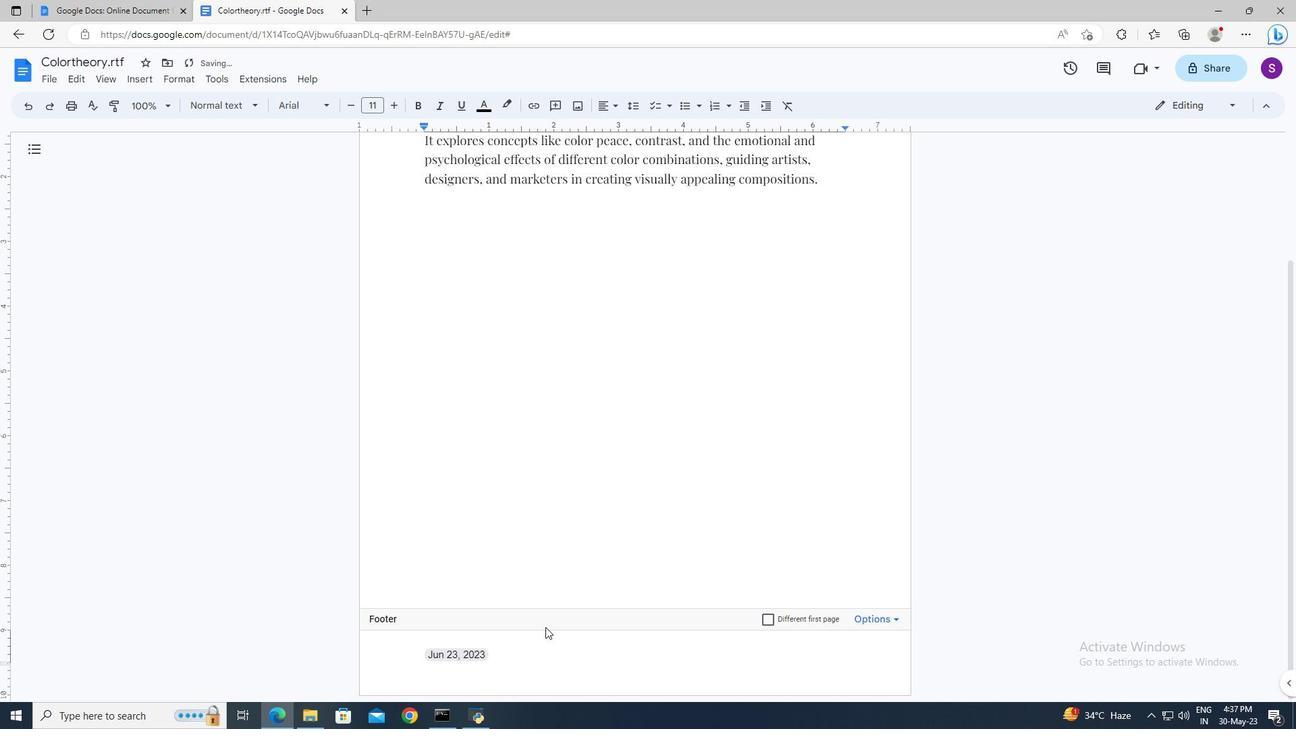 
Action: Mouse scrolled (545, 627) with delta (0, 0)
Screenshot: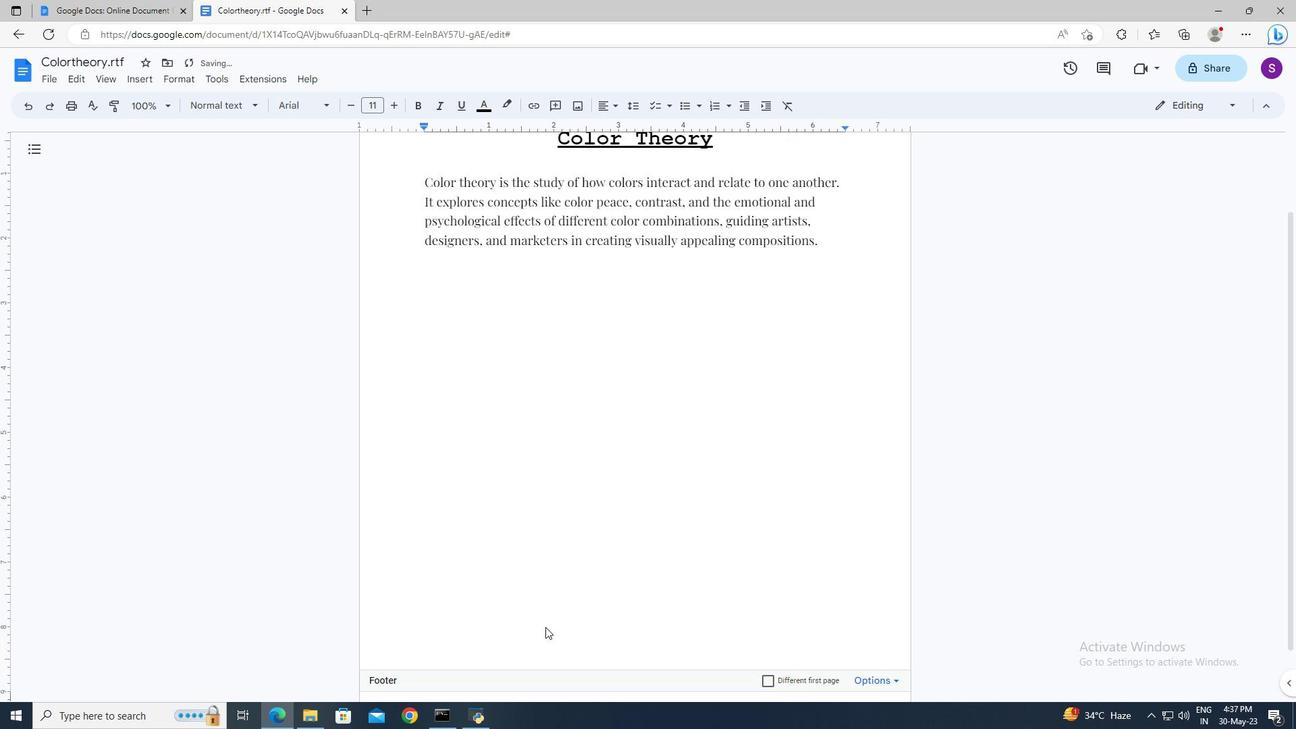 
Action: Mouse scrolled (545, 627) with delta (0, 0)
Screenshot: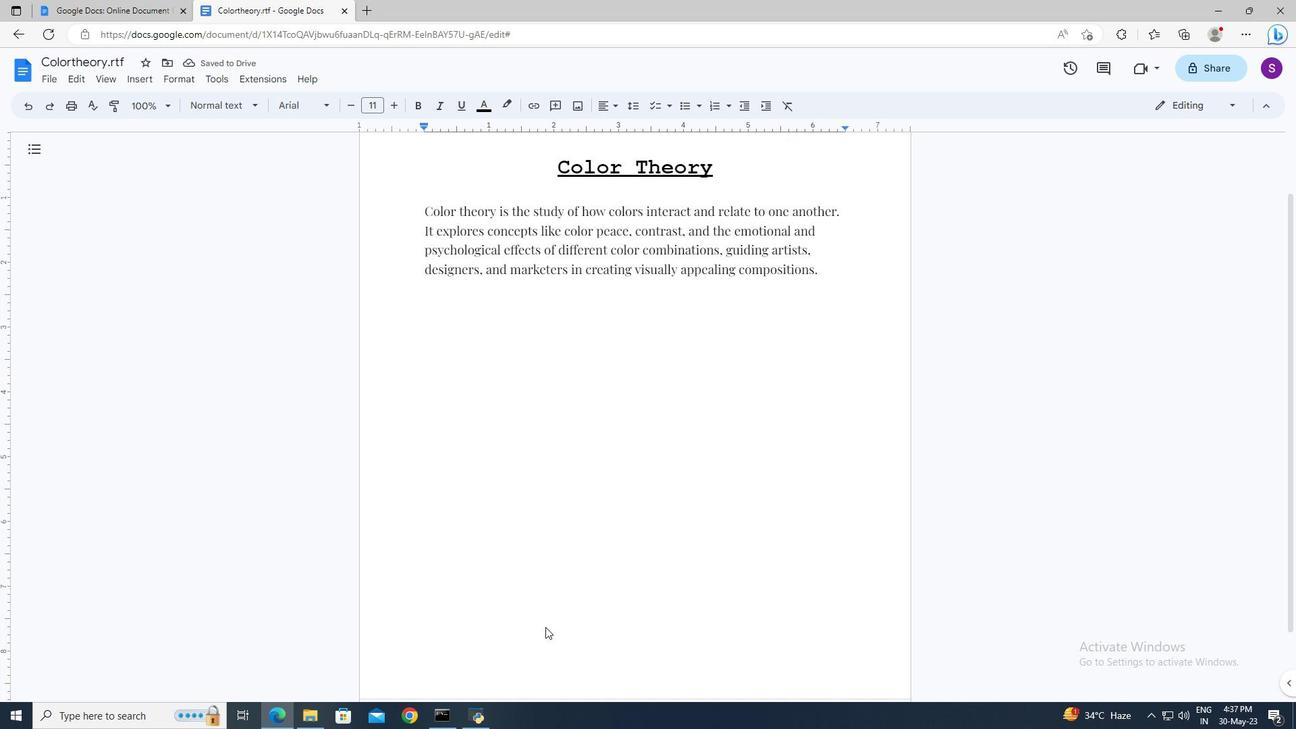 
Action: Mouse moved to (478, 291)
Screenshot: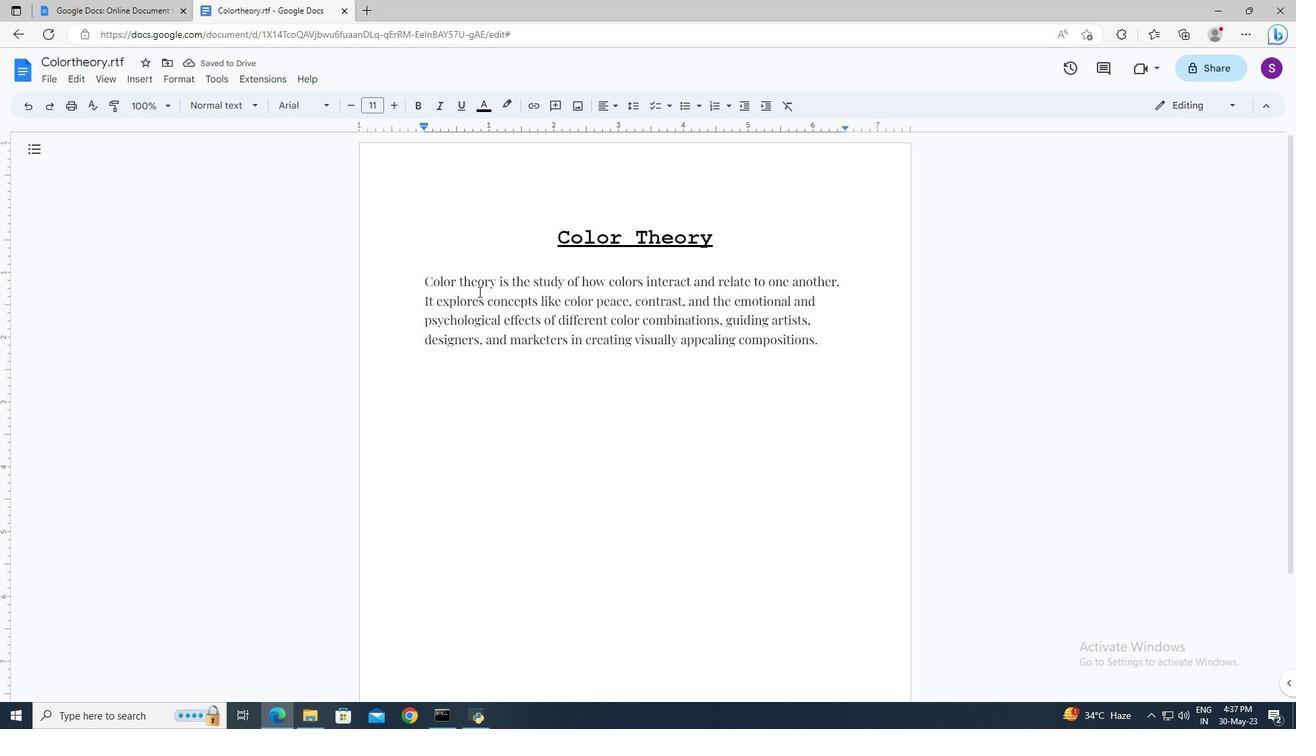
Action: Mouse pressed left at (478, 291)
Screenshot: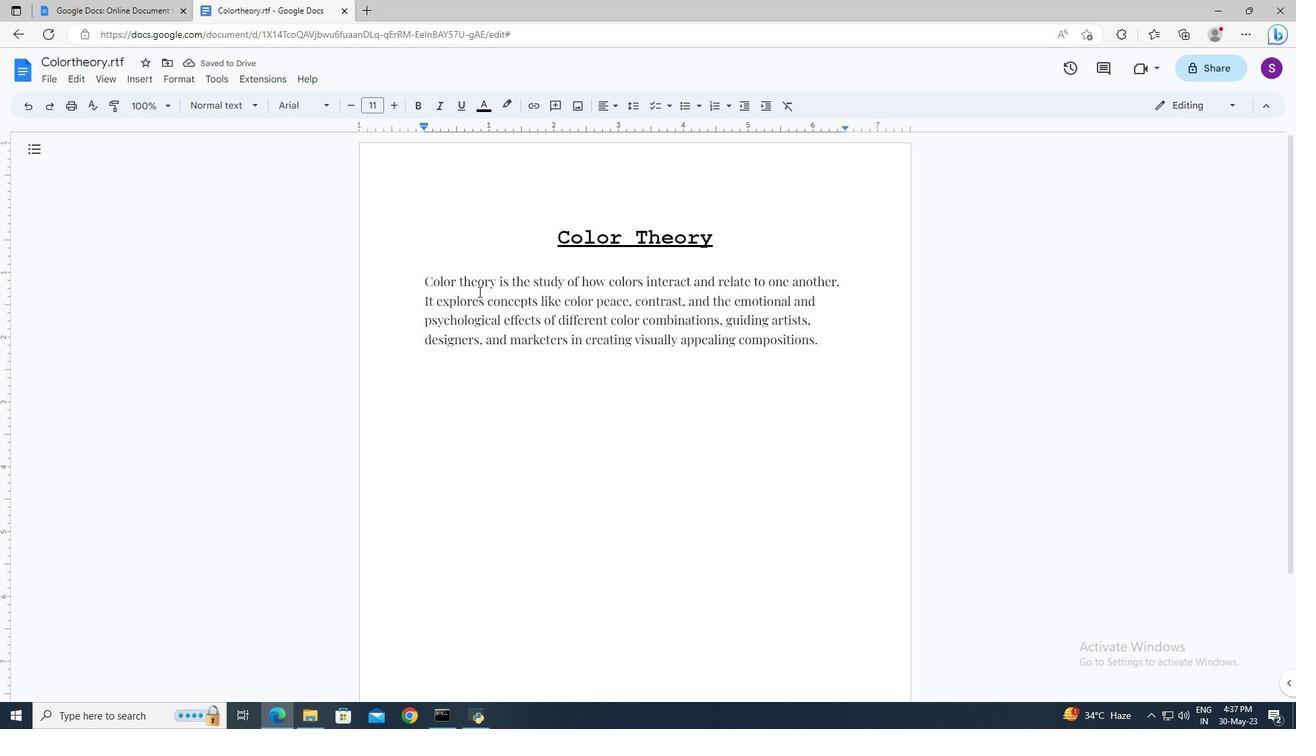 
Action: Mouse moved to (229, 81)
Screenshot: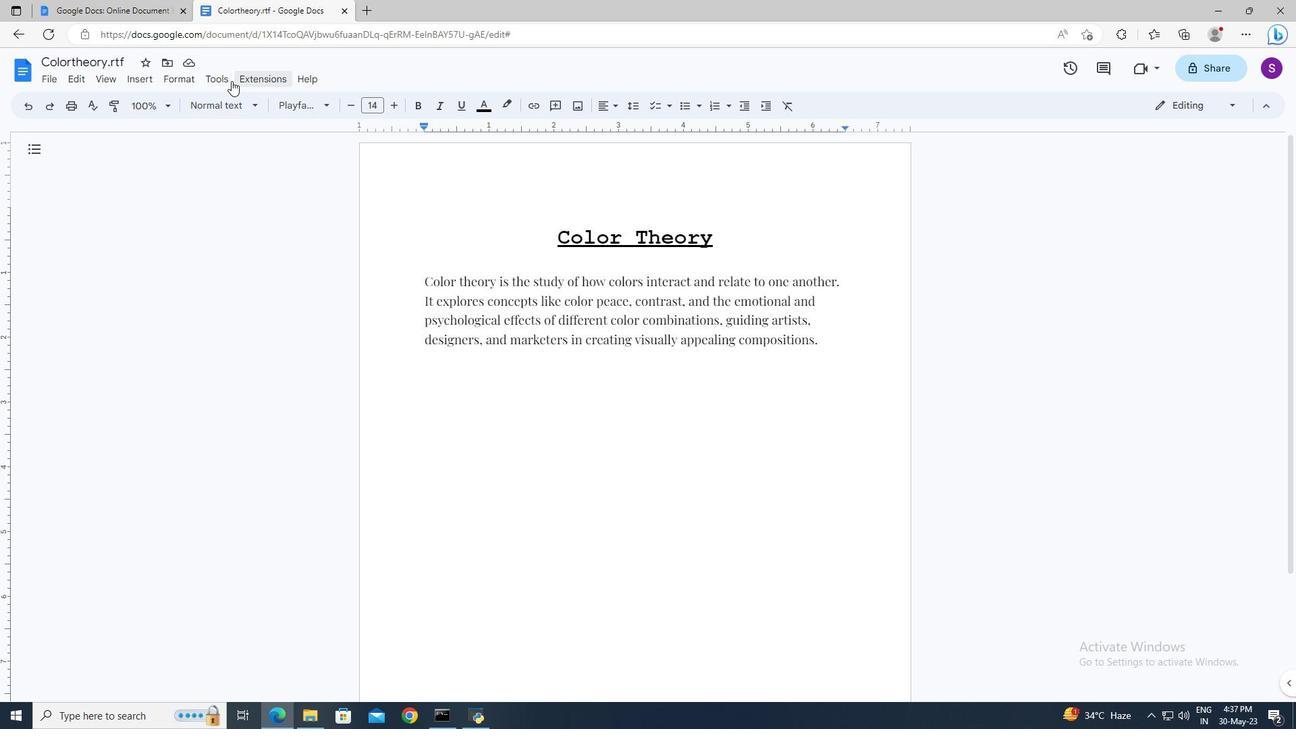 
Action: Mouse pressed left at (229, 81)
Screenshot: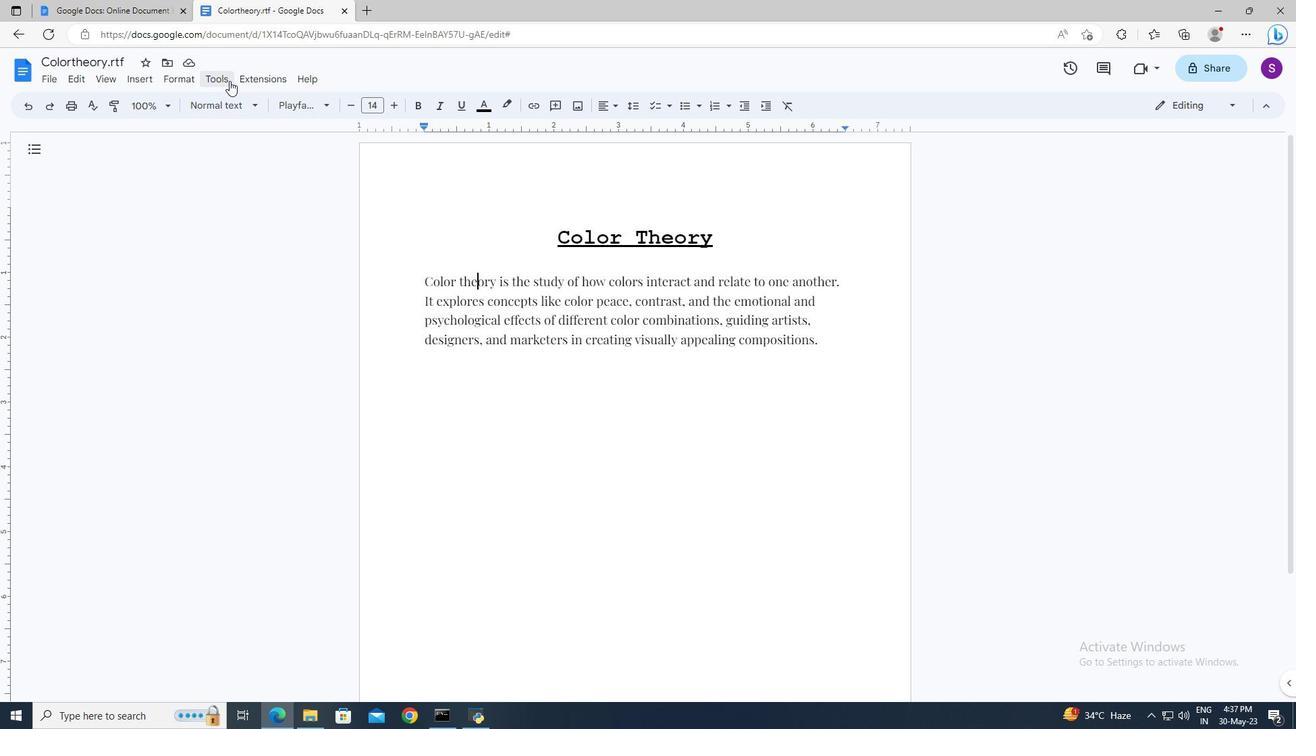 
Action: Mouse moved to (441, 124)
Screenshot: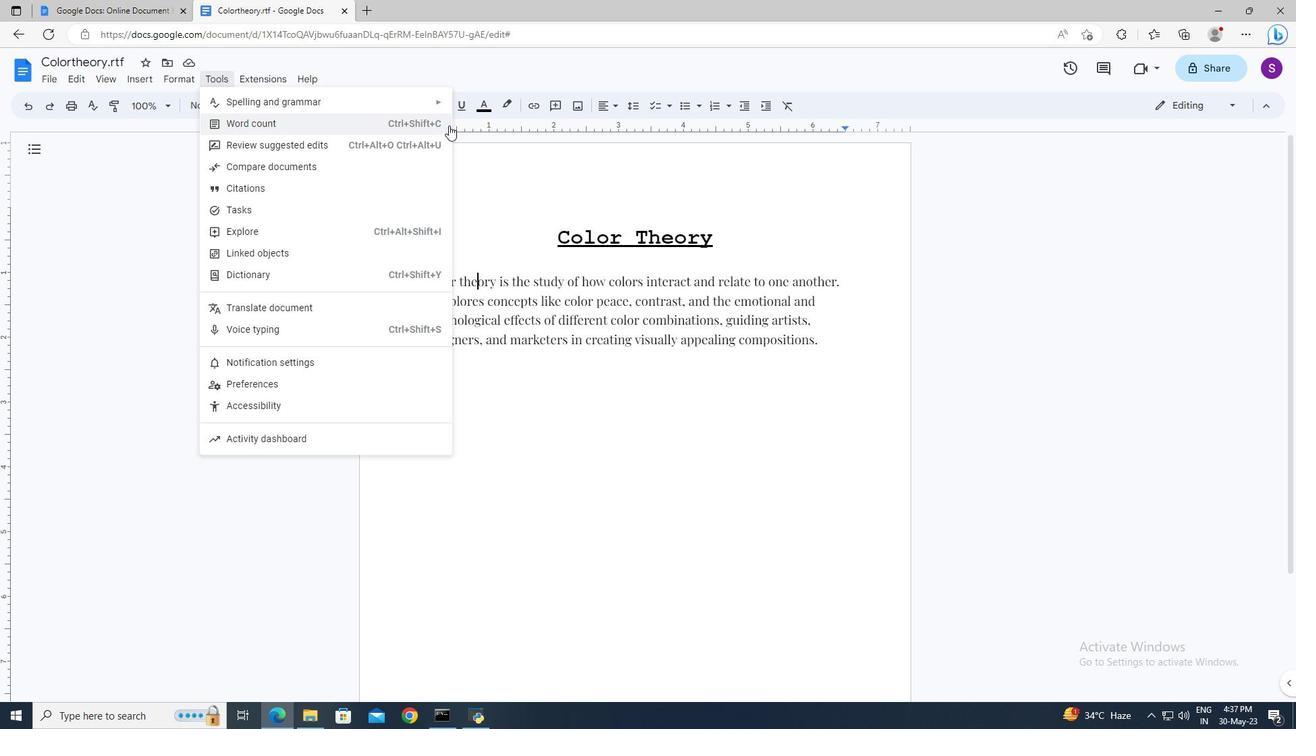 
Action: Mouse pressed left at (441, 124)
Screenshot: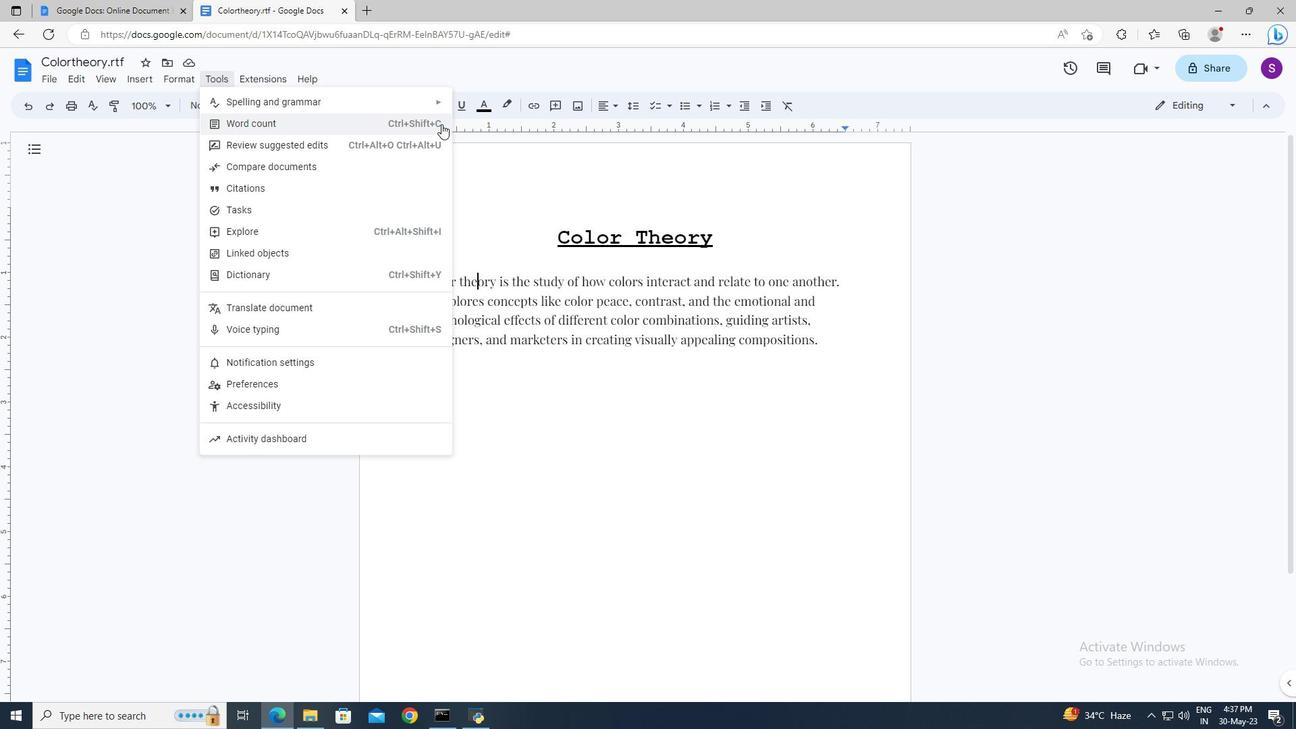 
Action: Mouse moved to (708, 480)
Screenshot: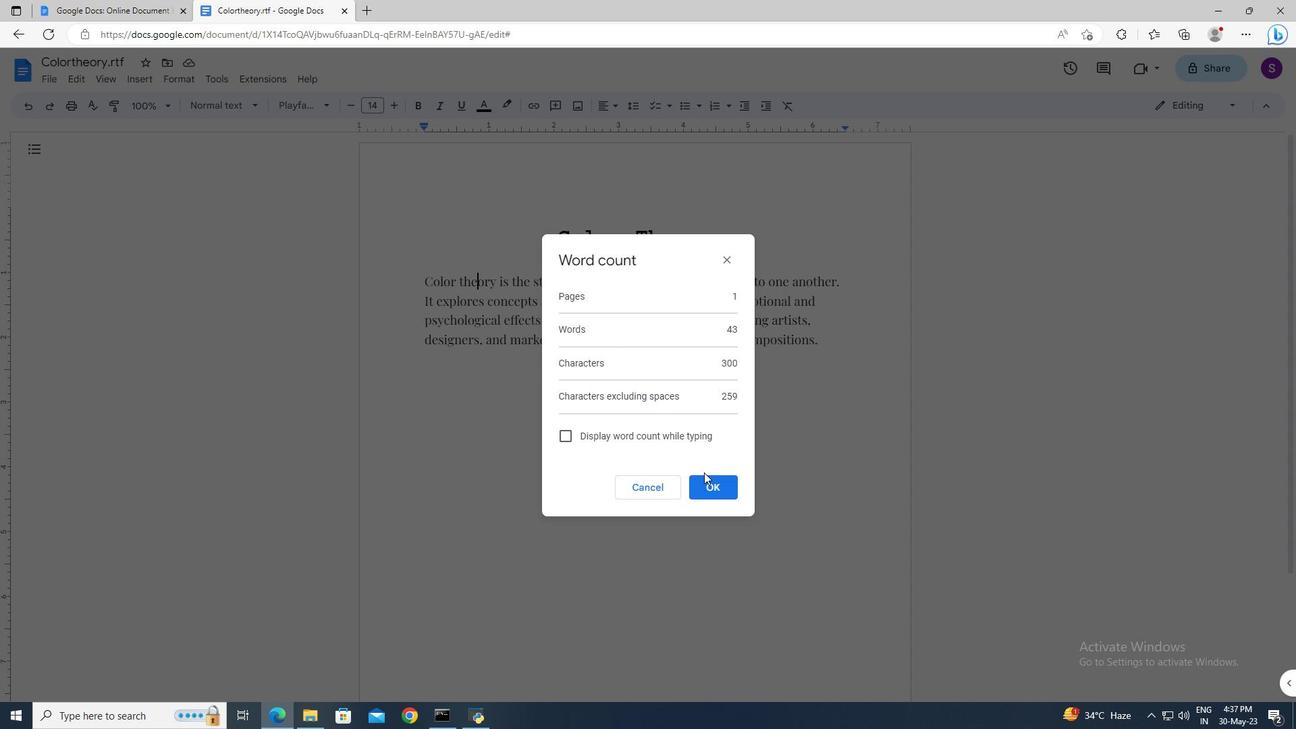
Action: Mouse pressed left at (708, 480)
Screenshot: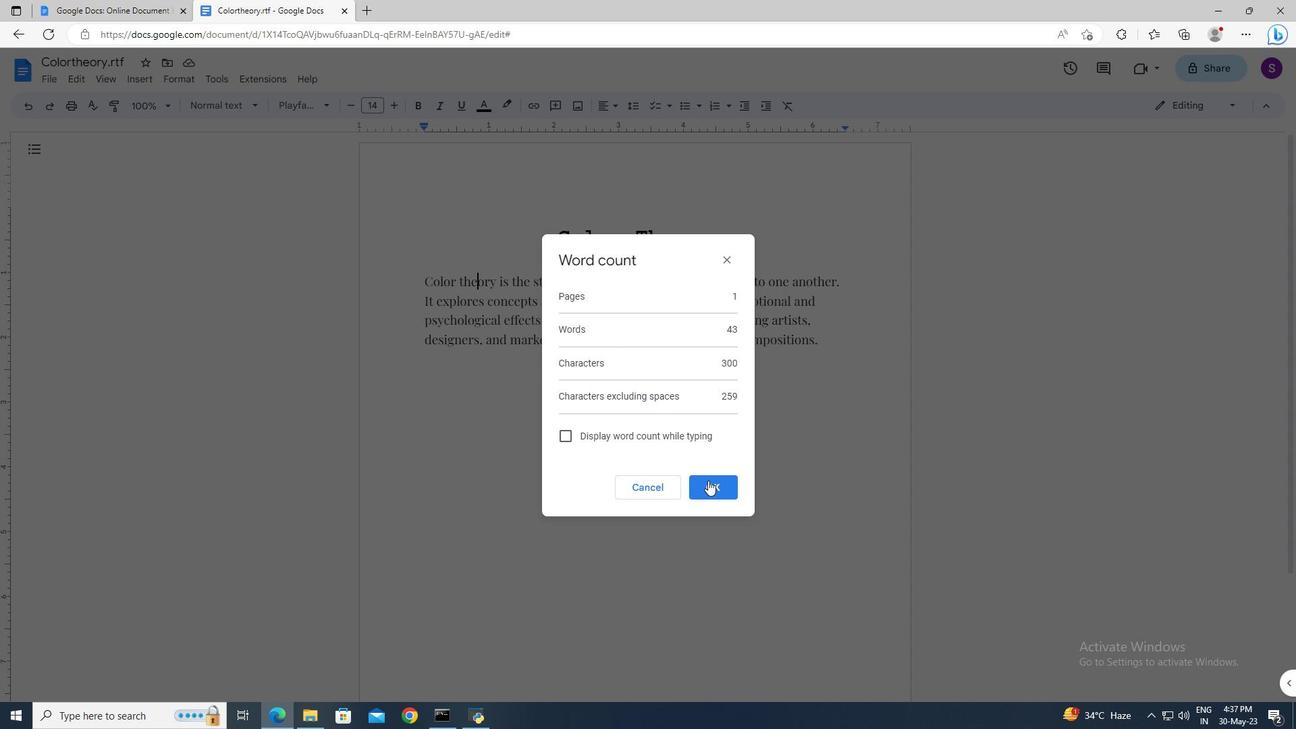 
Action: Mouse moved to (642, 298)
Screenshot: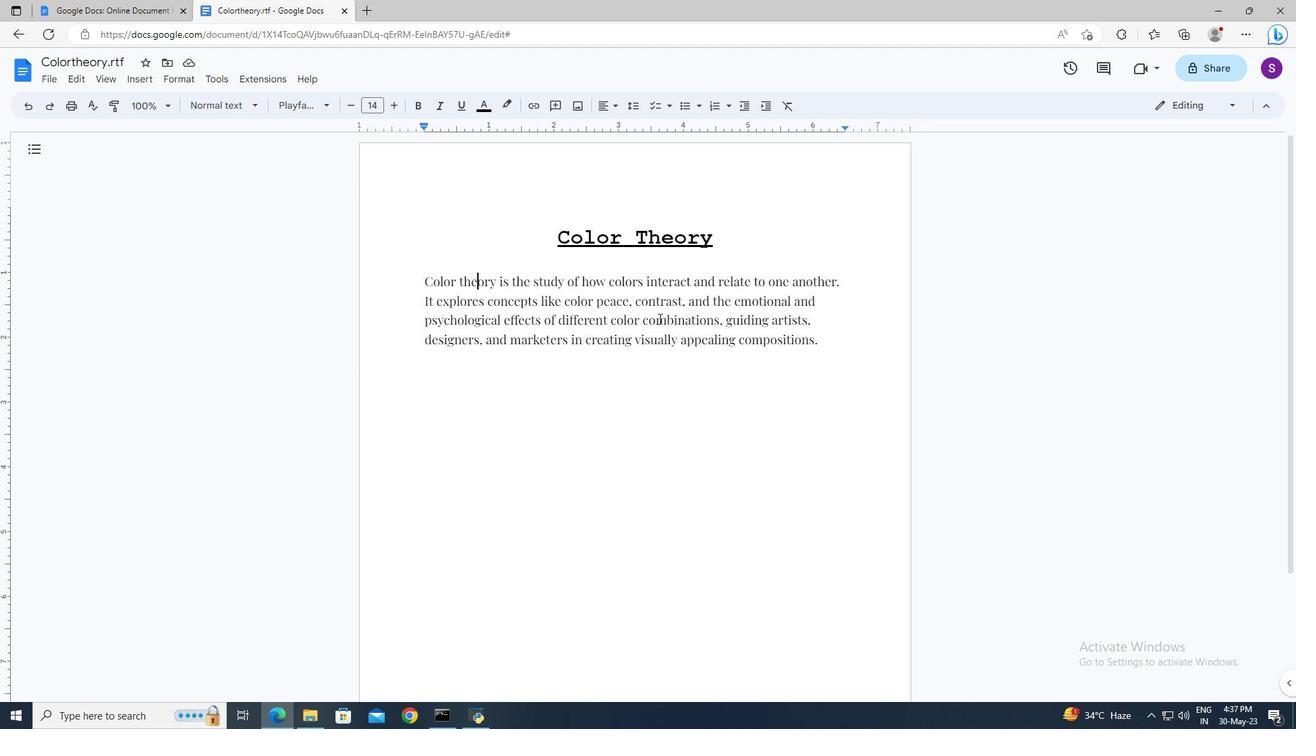 
Action: Mouse pressed left at (642, 298)
Screenshot: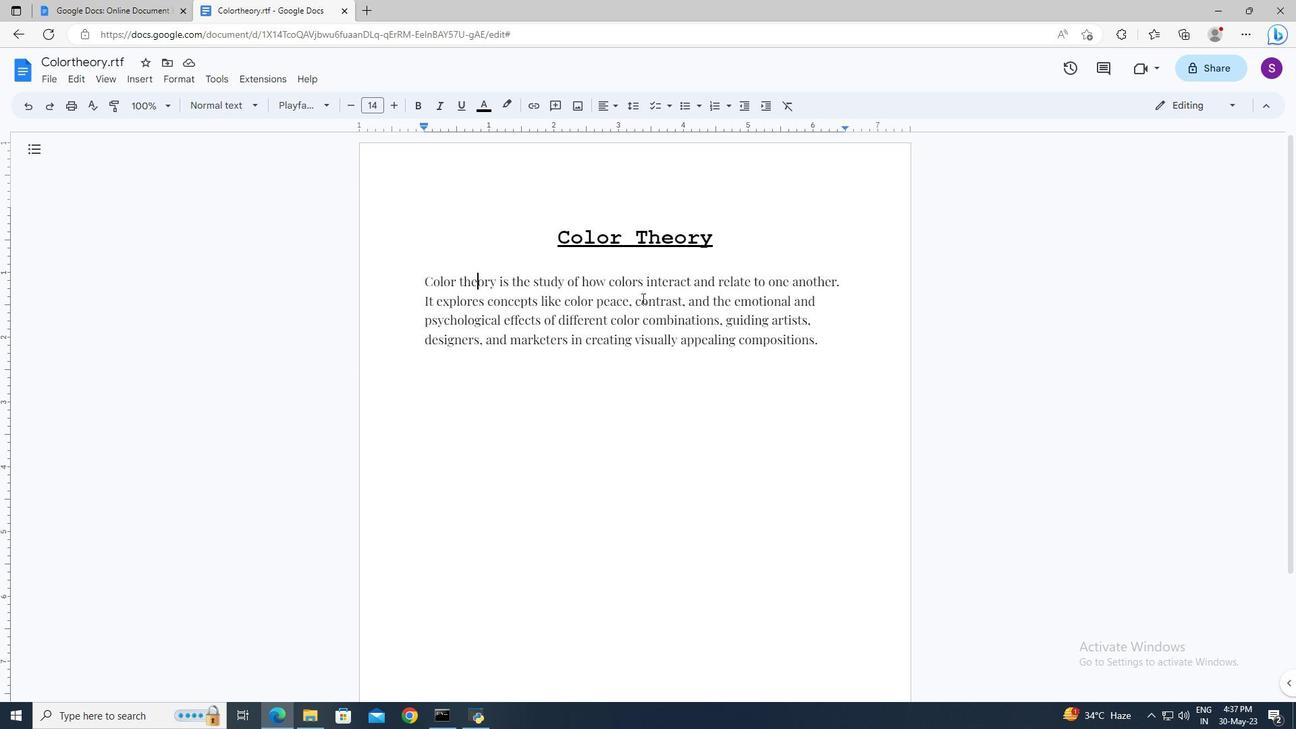 
Action: Mouse moved to (649, 308)
Screenshot: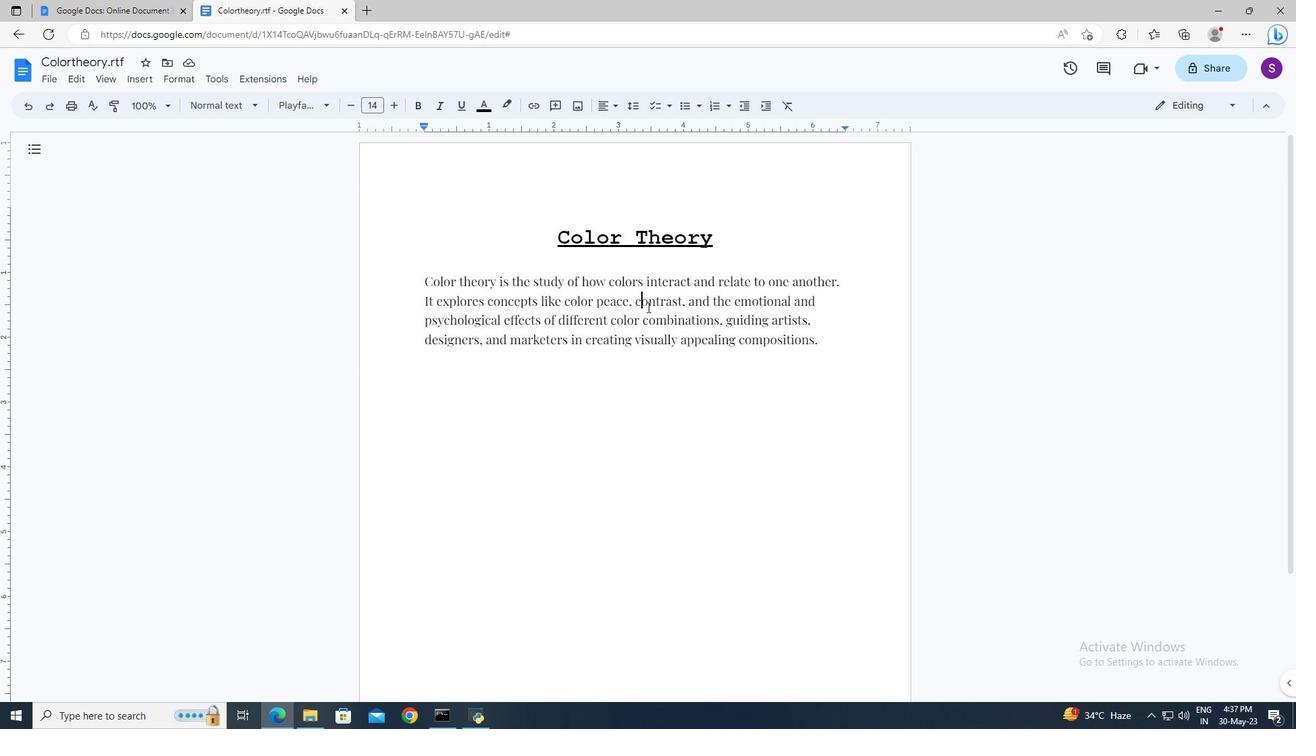 
Action: Mouse pressed left at (649, 308)
Screenshot: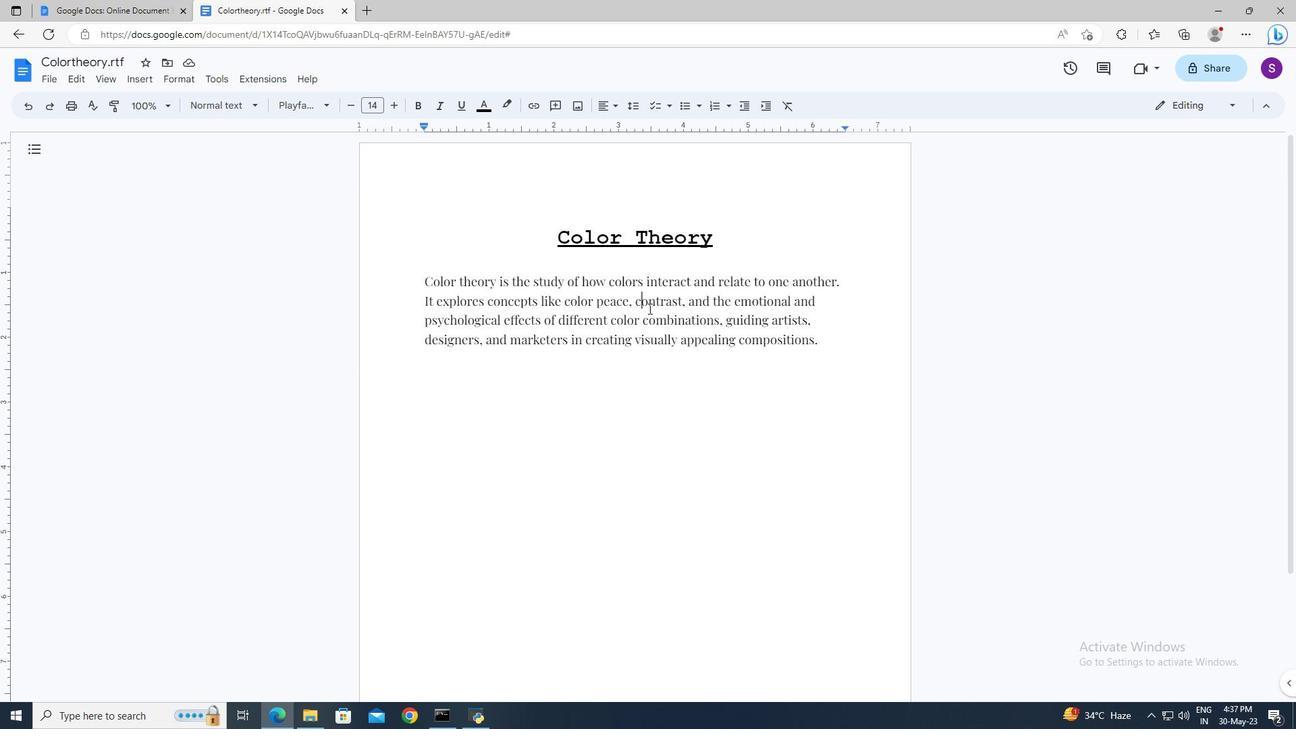 
Action: Mouse moved to (671, 326)
Screenshot: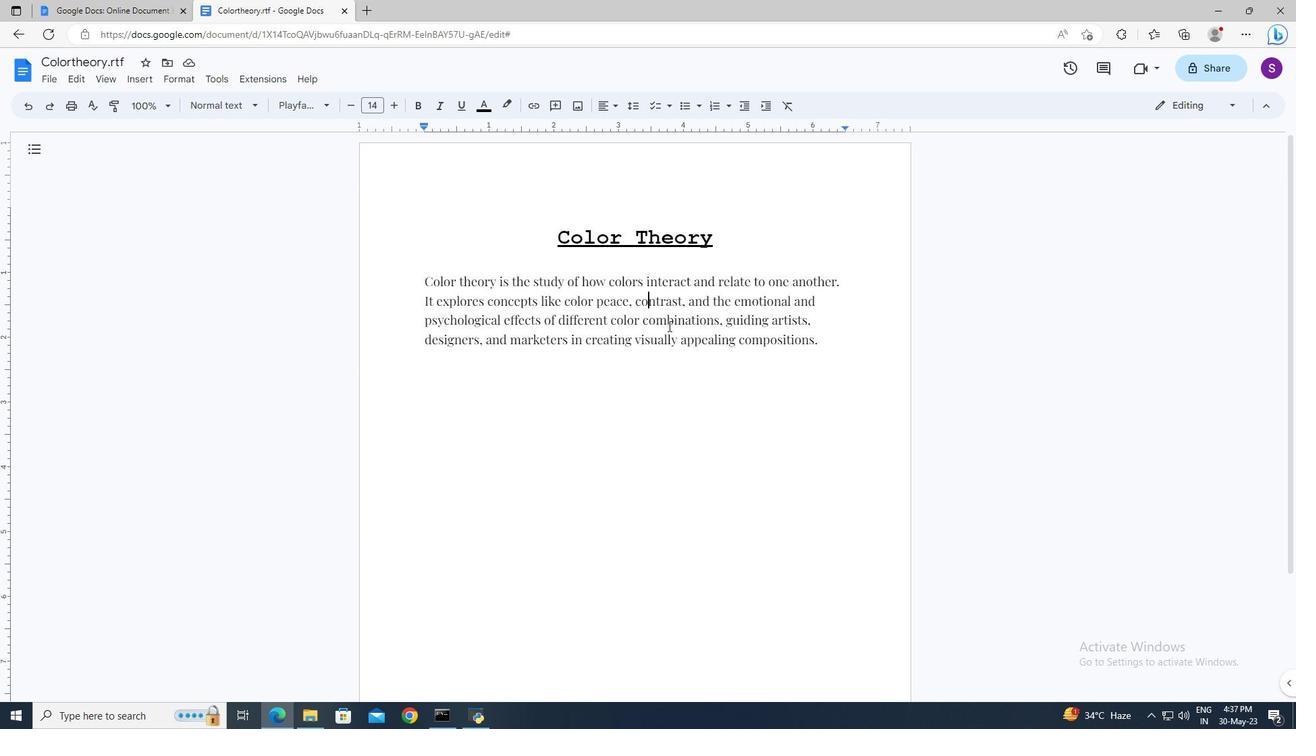
Action: Mouse pressed left at (671, 326)
Screenshot: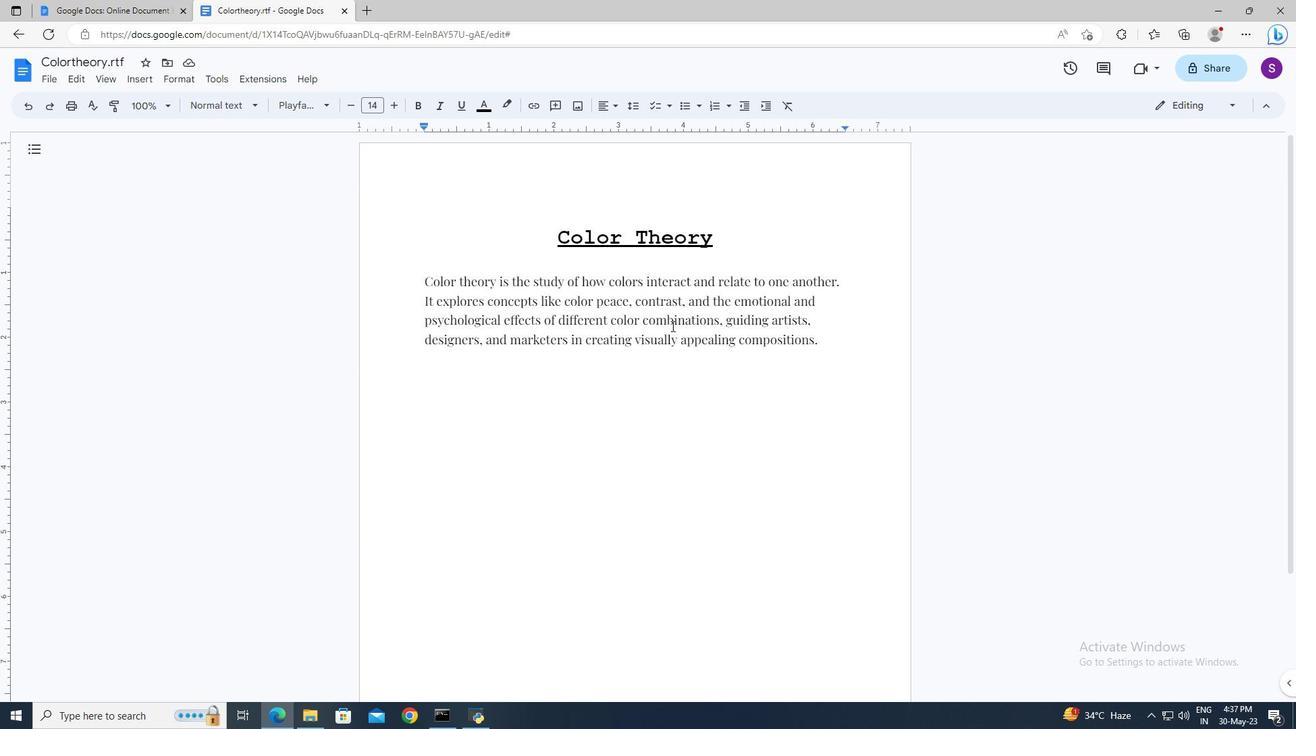 
Action: Mouse moved to (540, 318)
Screenshot: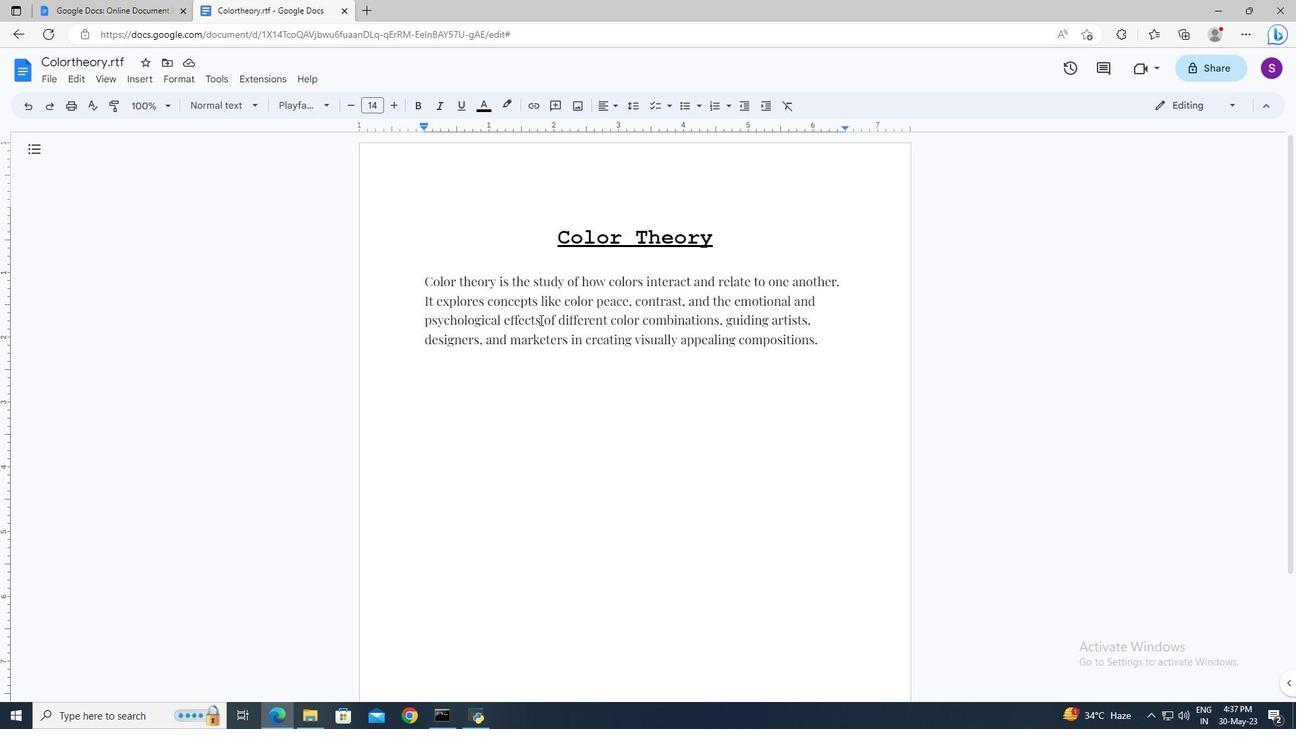 
Action: Mouse pressed left at (540, 318)
Screenshot: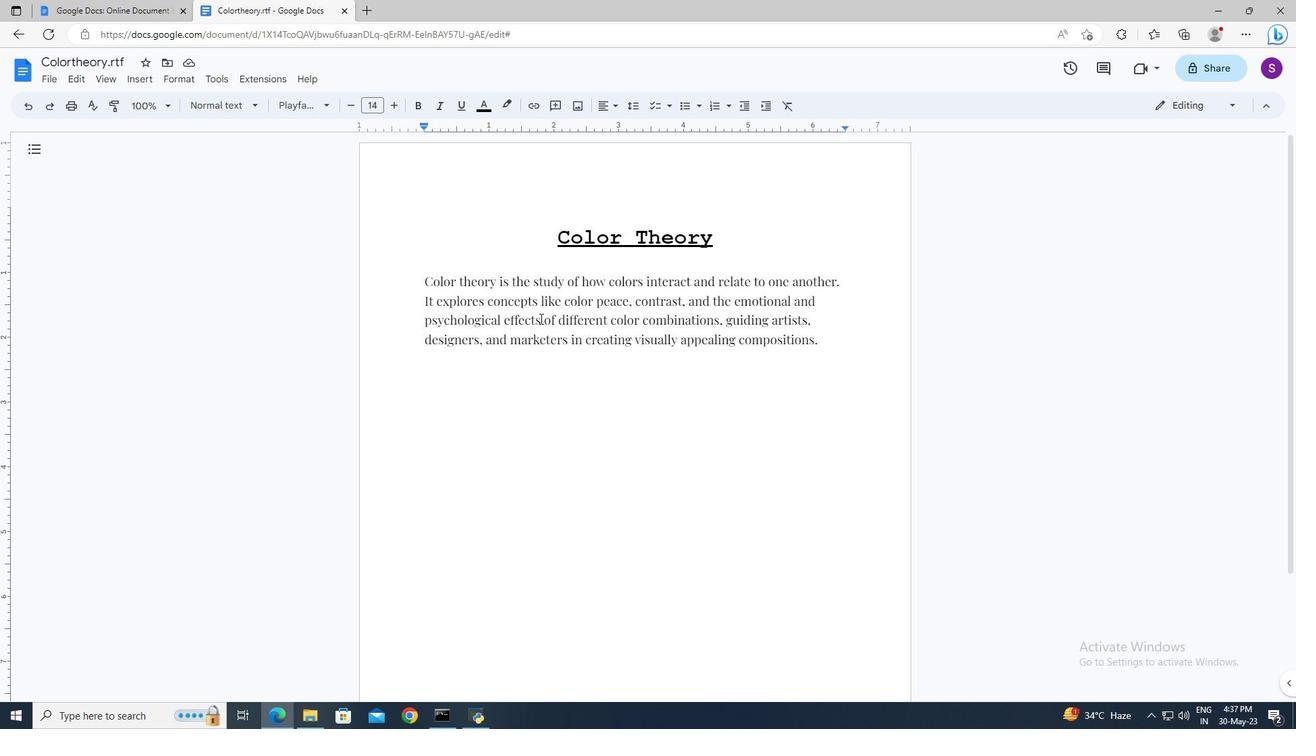 
Action: Mouse moved to (147, 78)
Screenshot: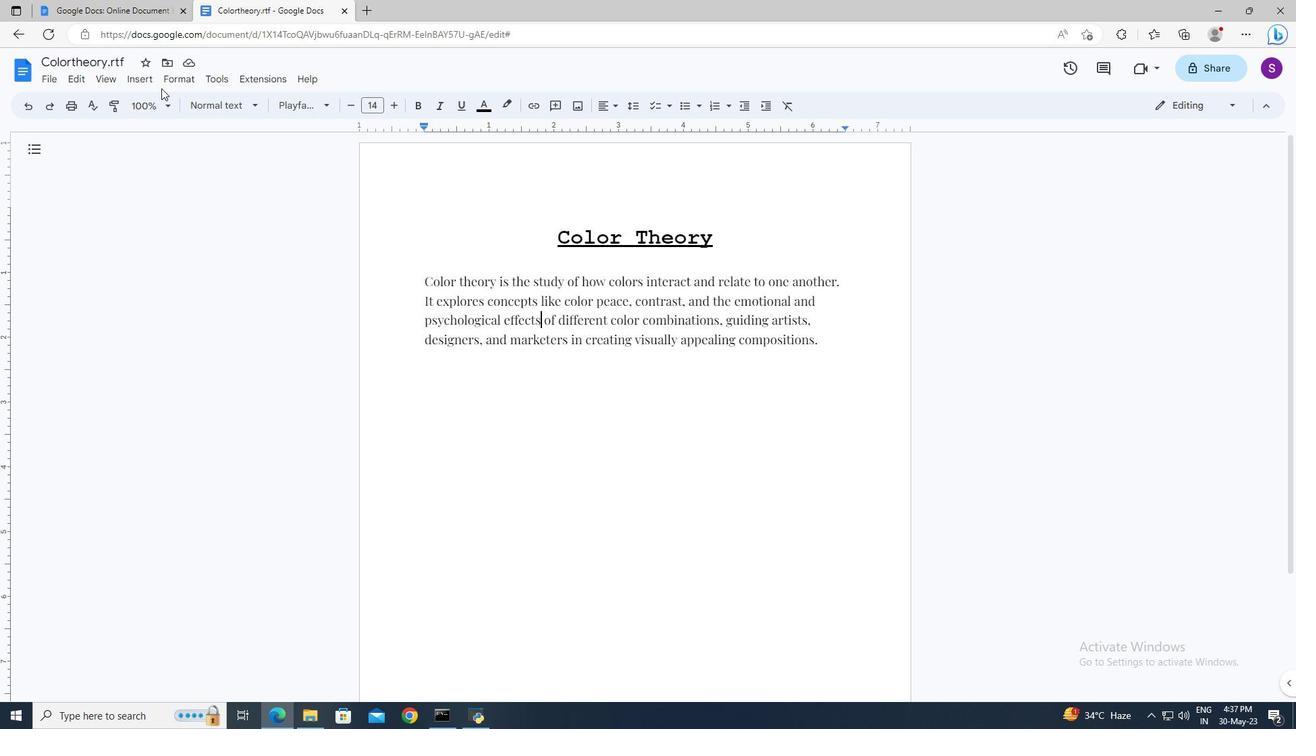 
Action: Mouse pressed left at (147, 78)
Screenshot: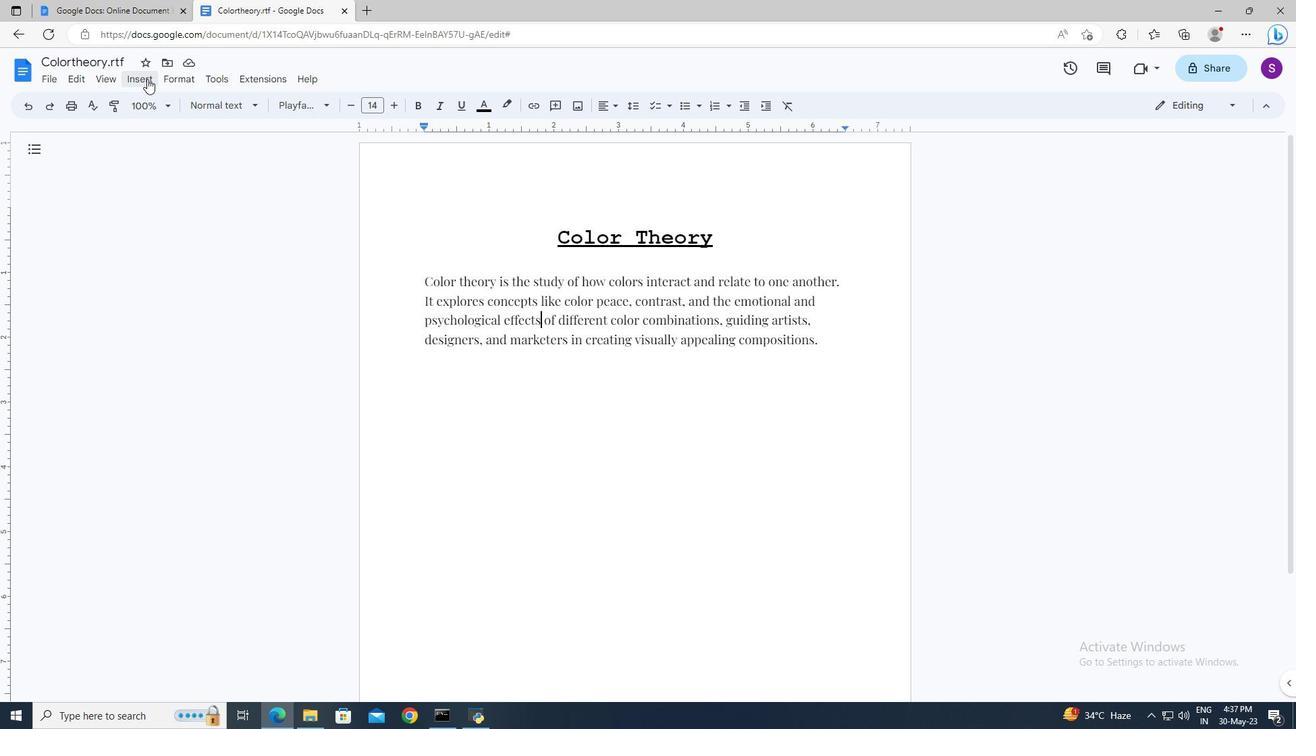 
Action: Mouse moved to (173, 270)
Screenshot: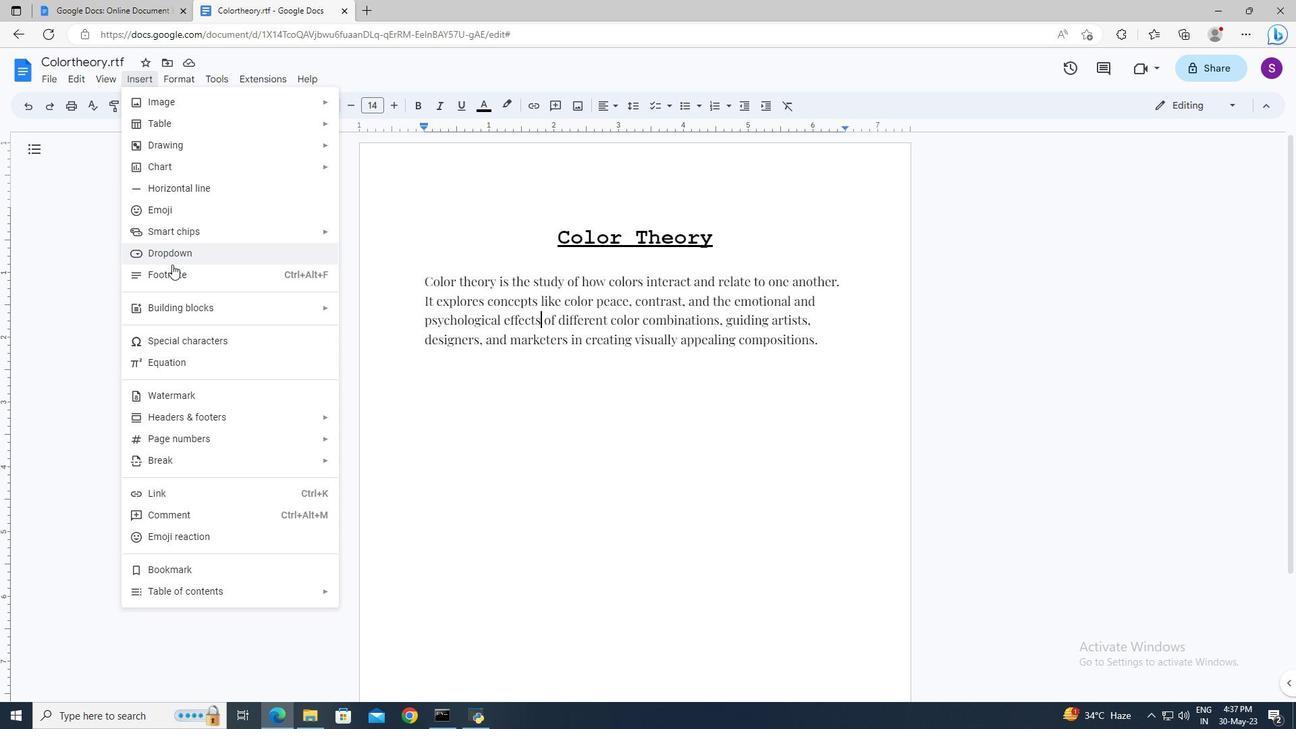 
Action: Mouse pressed left at (173, 270)
Screenshot: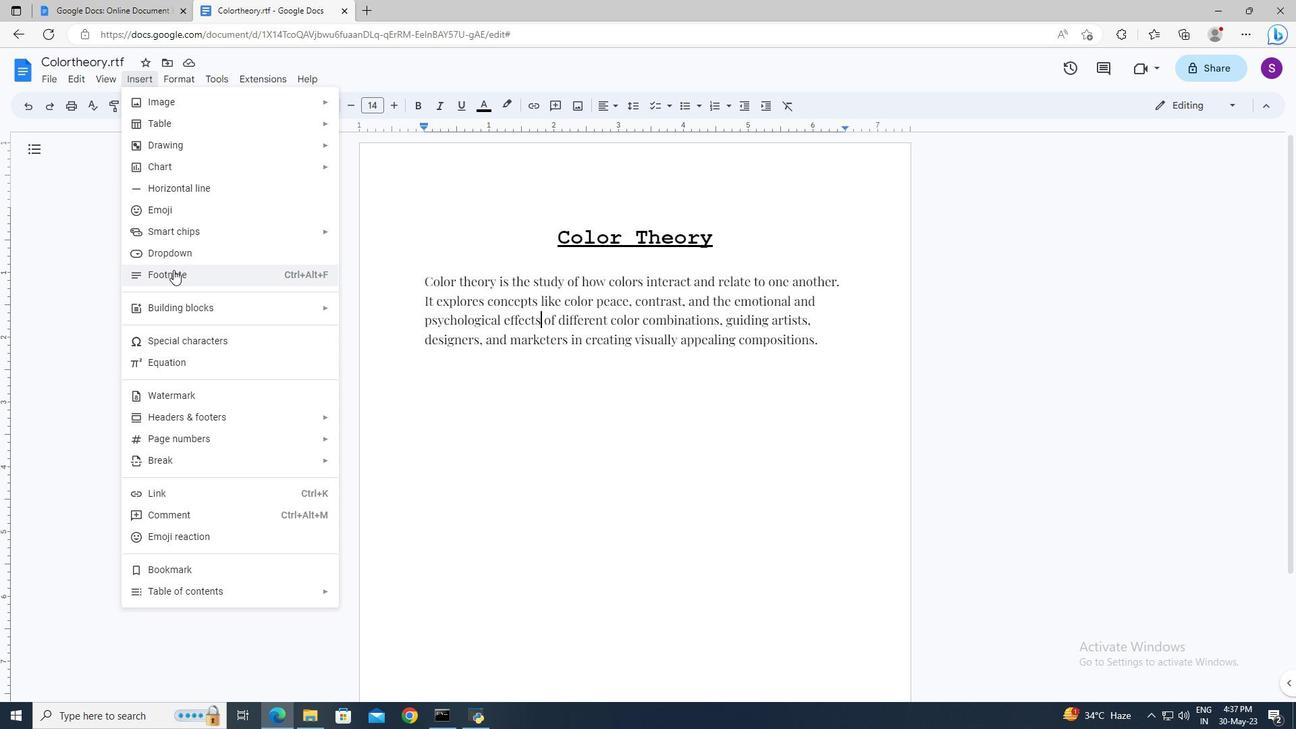 
Action: Key pressed <Key.shift>The<Key.space>study<Key.space>was<Key.space>conducted<Key.space>anonymously
Screenshot: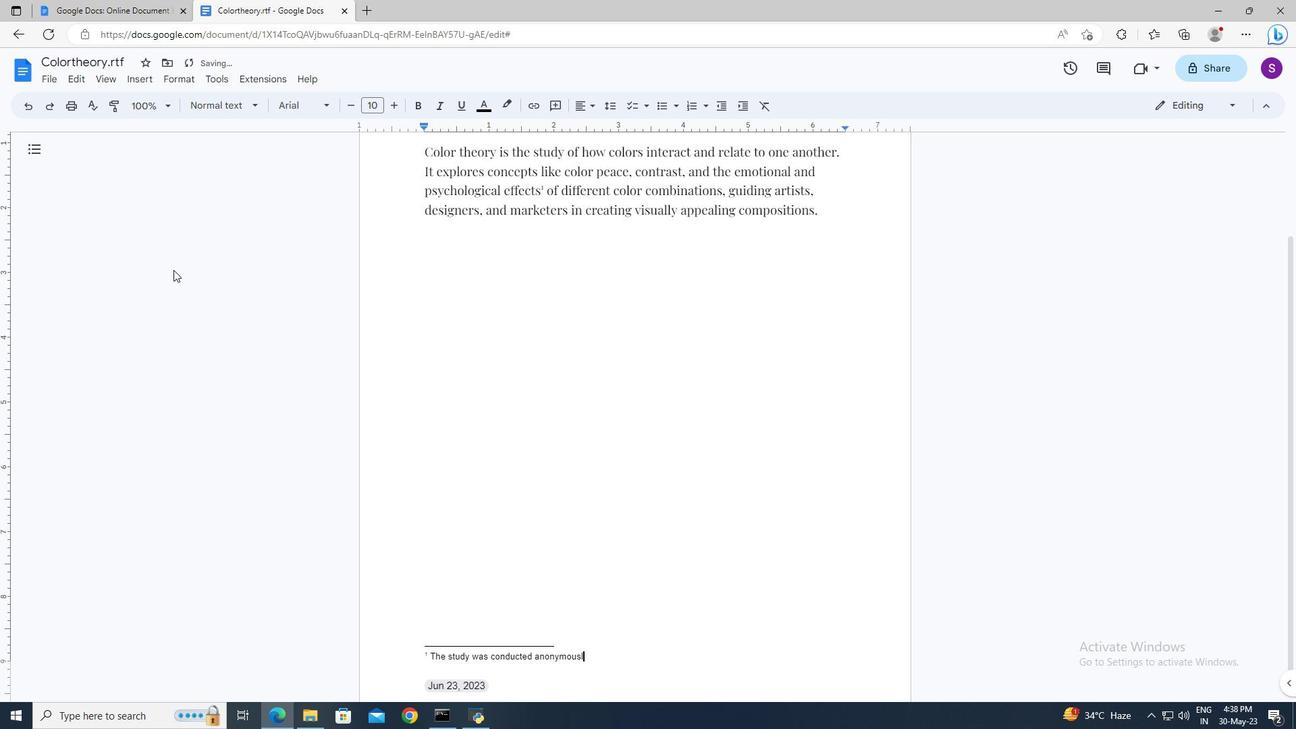 
Action: Mouse moved to (431, 656)
Screenshot: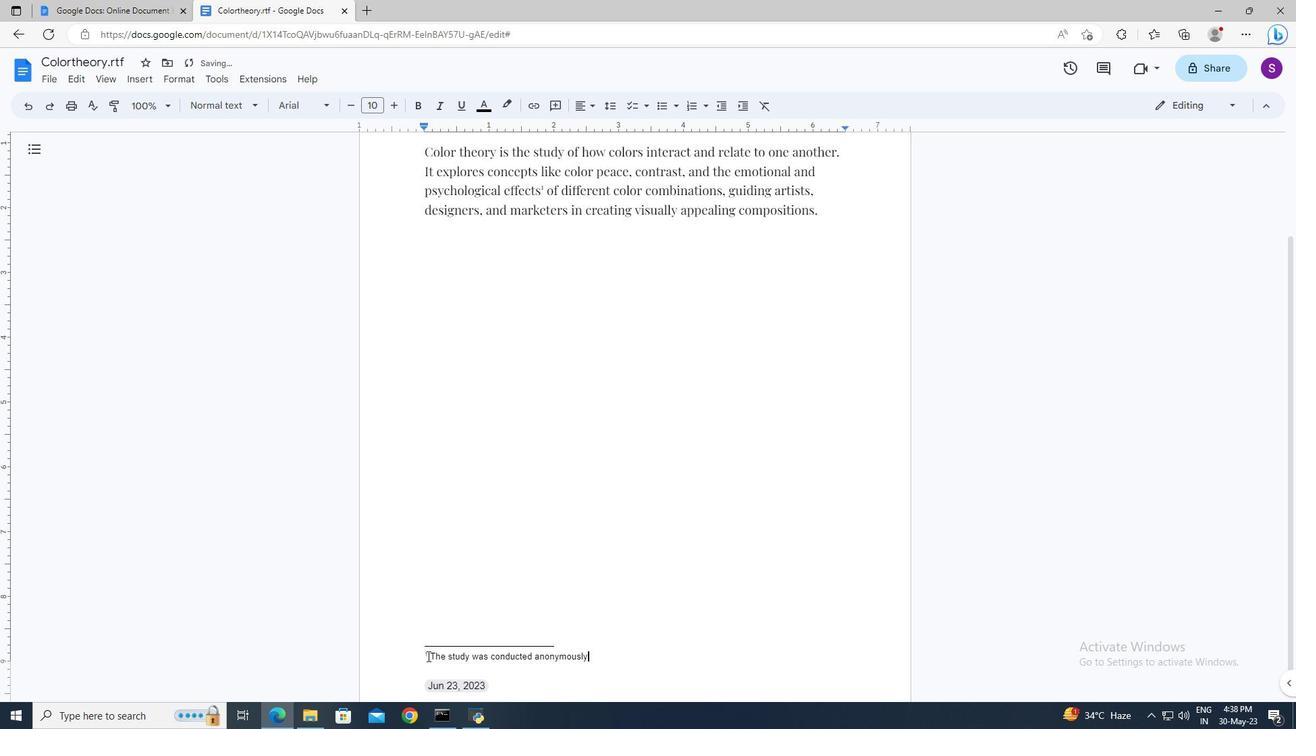 
Action: Mouse pressed left at (431, 656)
Screenshot: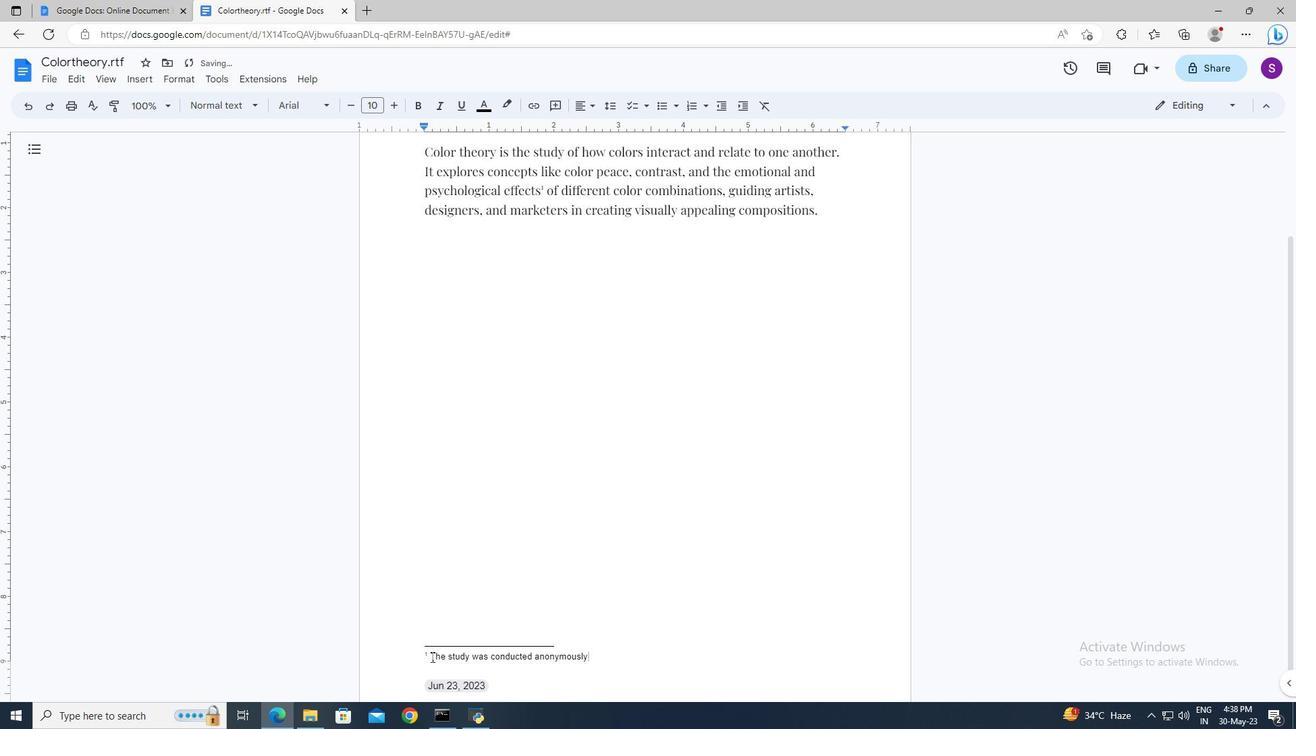 
Action: Key pressed <Key.shift><Key.right><Key.right><Key.right><Key.right><Key.right>
Screenshot: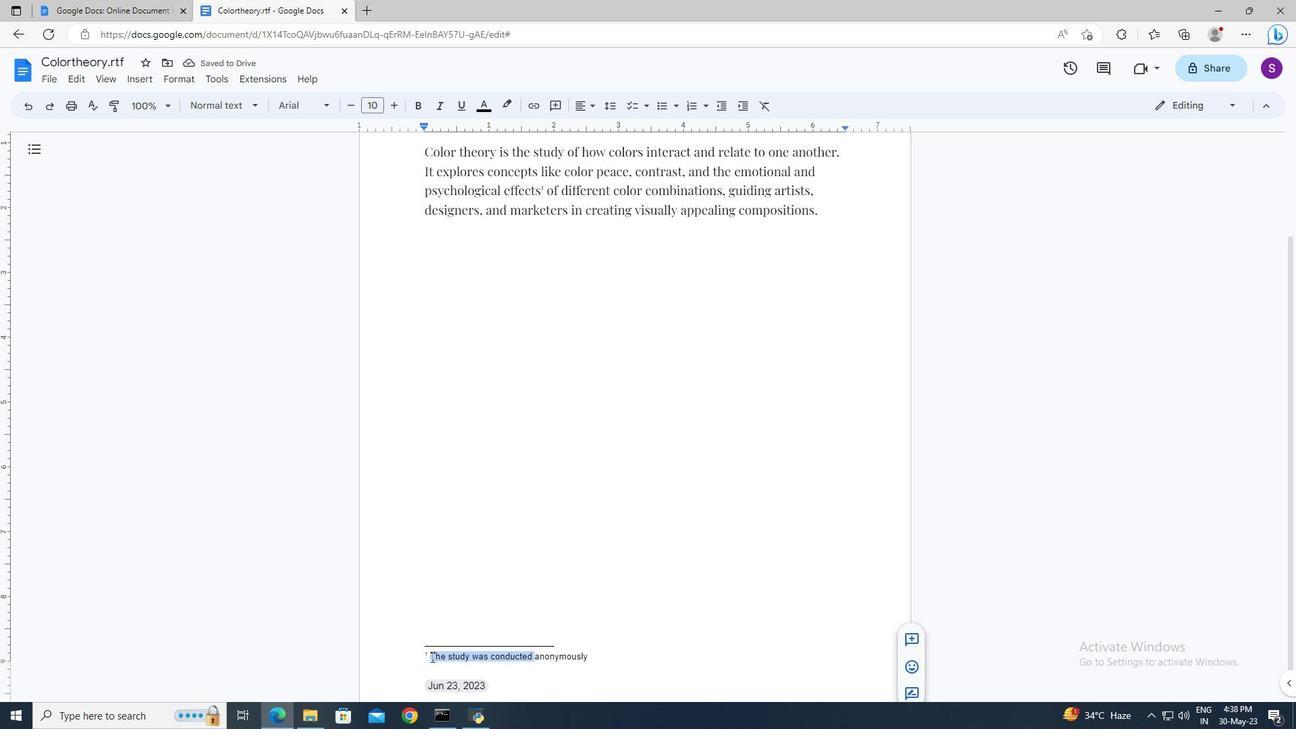 
Action: Mouse moved to (325, 111)
Screenshot: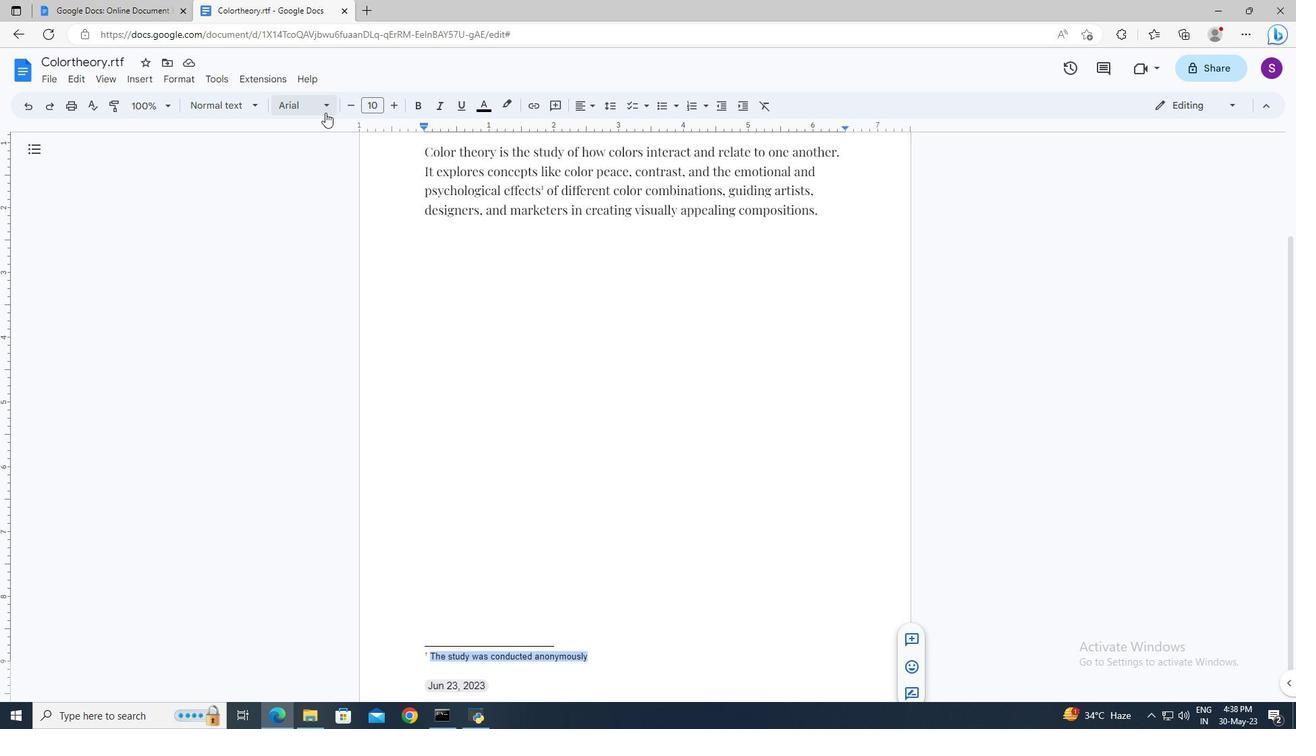 
Action: Mouse pressed left at (325, 111)
Screenshot: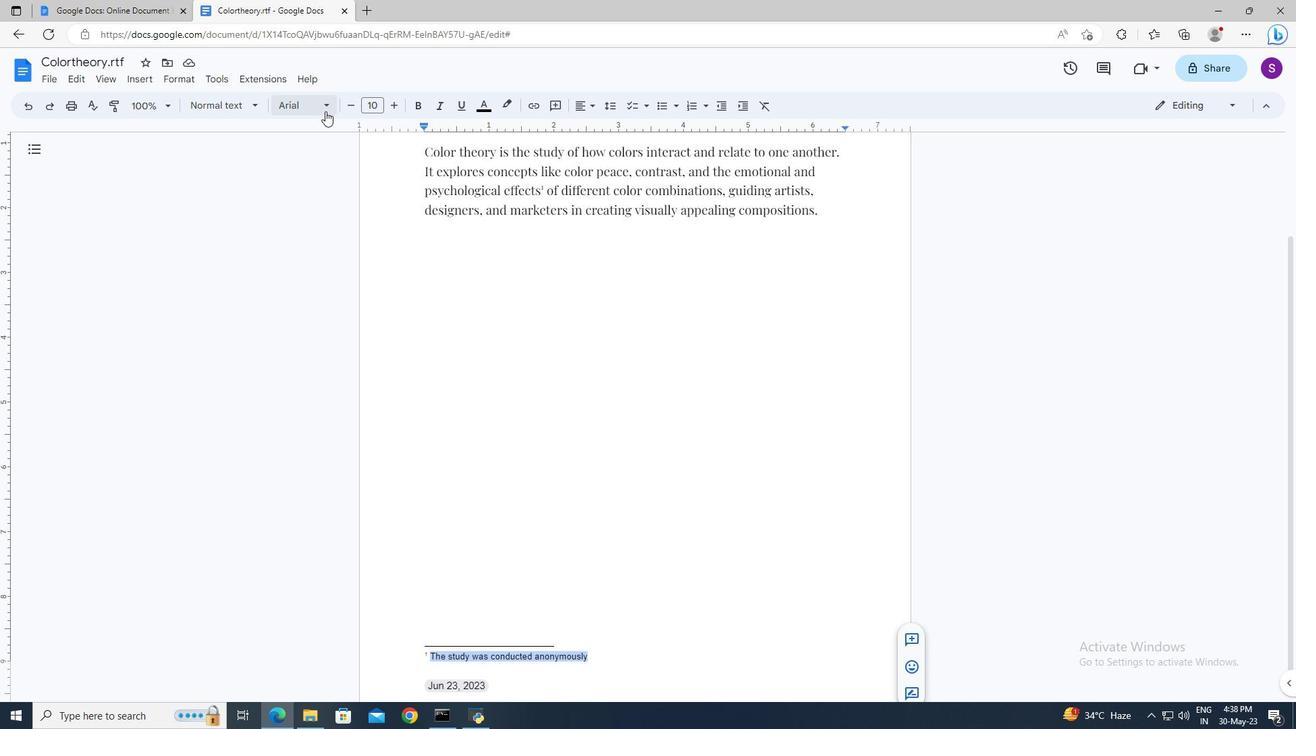 
Action: Mouse moved to (320, 321)
Screenshot: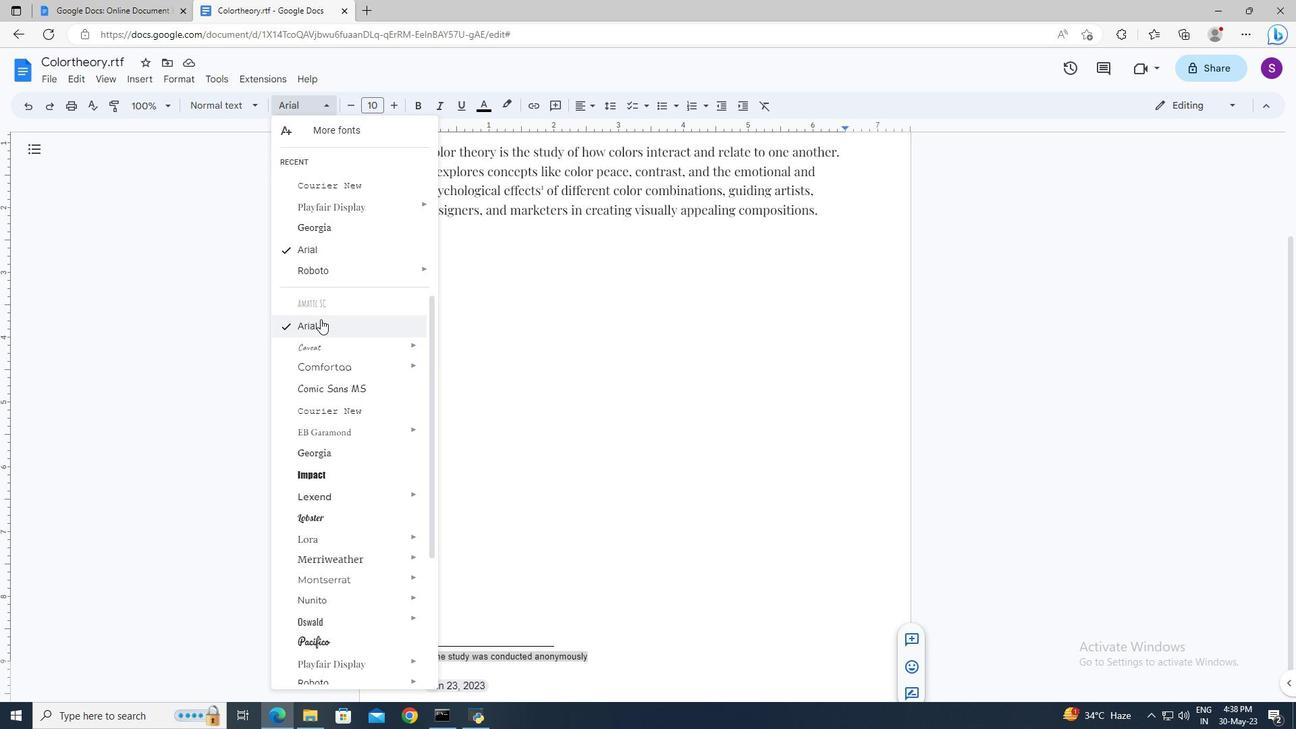 
Action: Mouse pressed left at (320, 321)
Screenshot: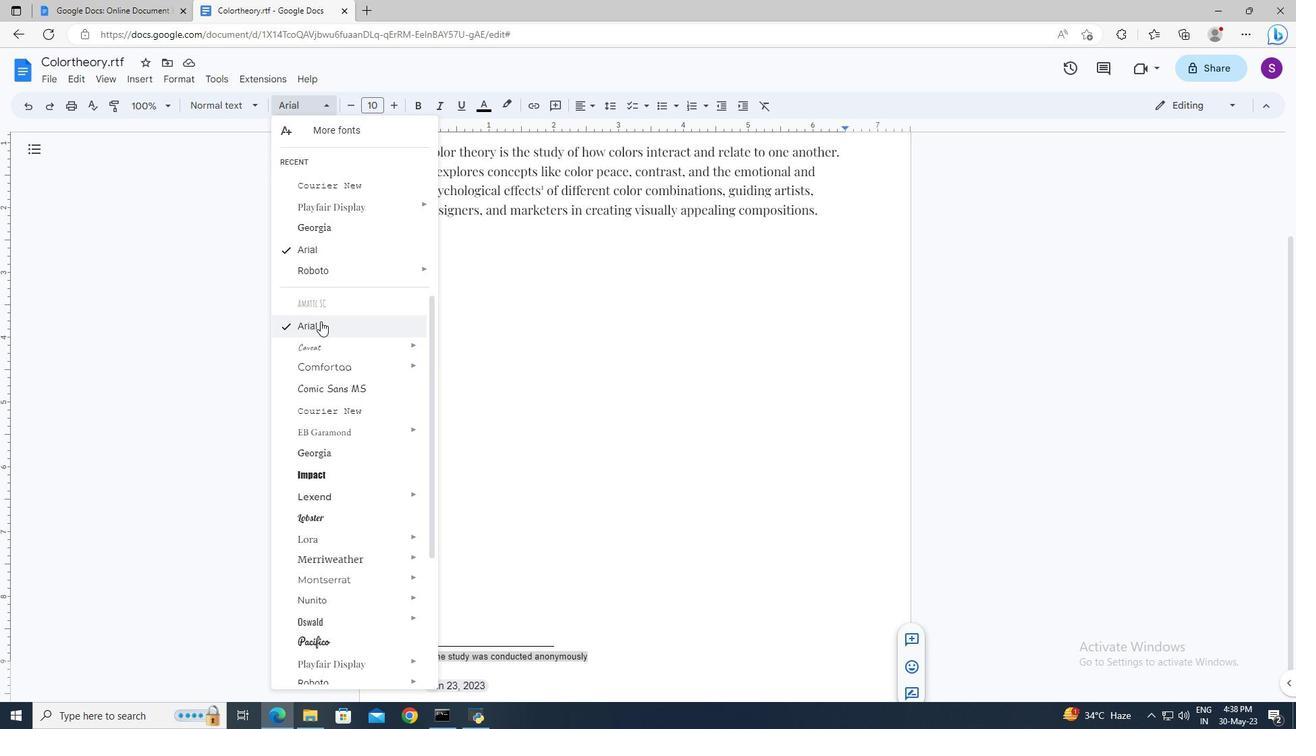
Action: Mouse moved to (373, 110)
Screenshot: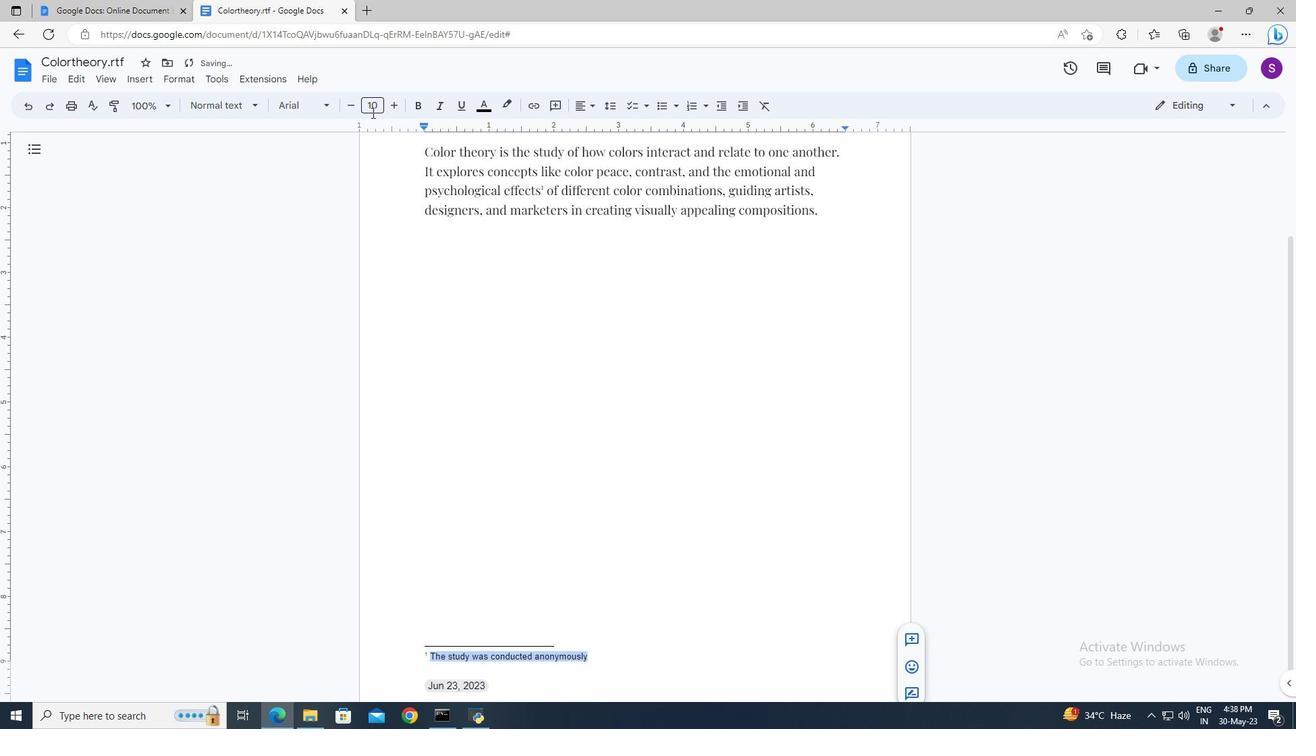 
Action: Mouse pressed left at (373, 110)
Screenshot: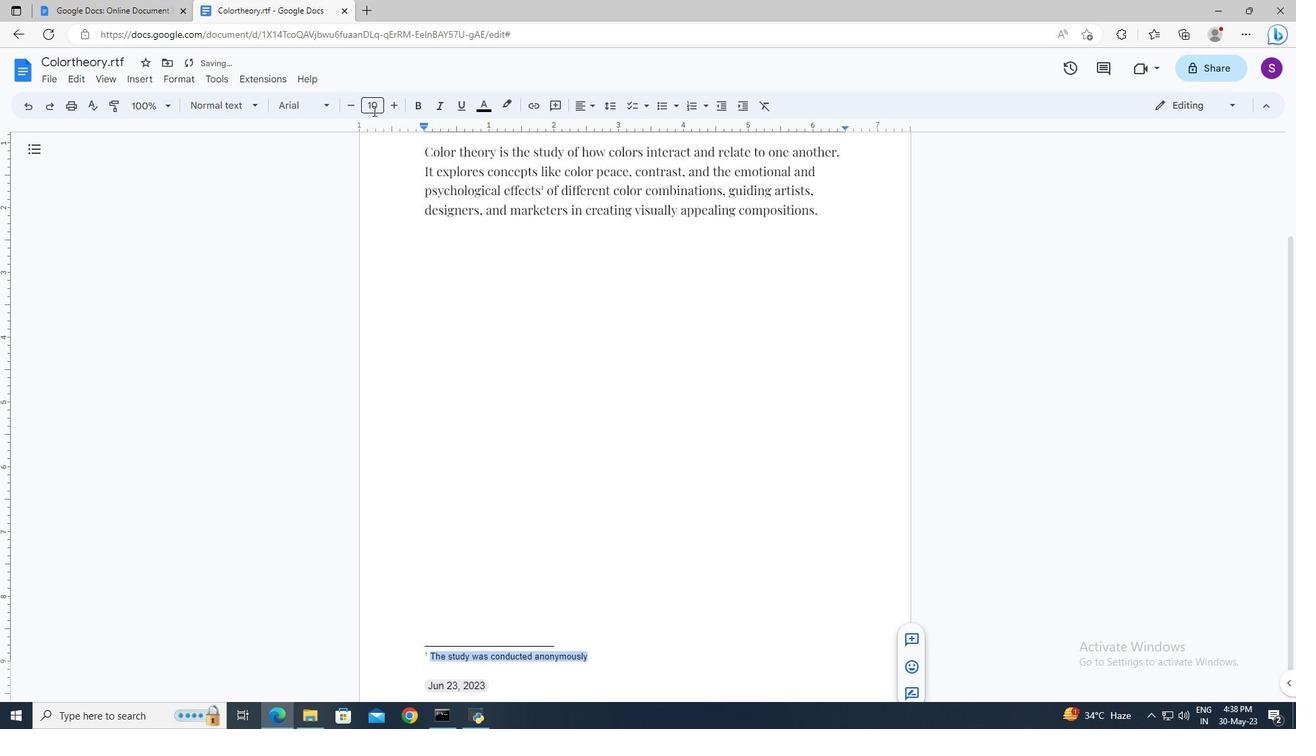 
Action: Key pressed 8<Key.enter>
Screenshot: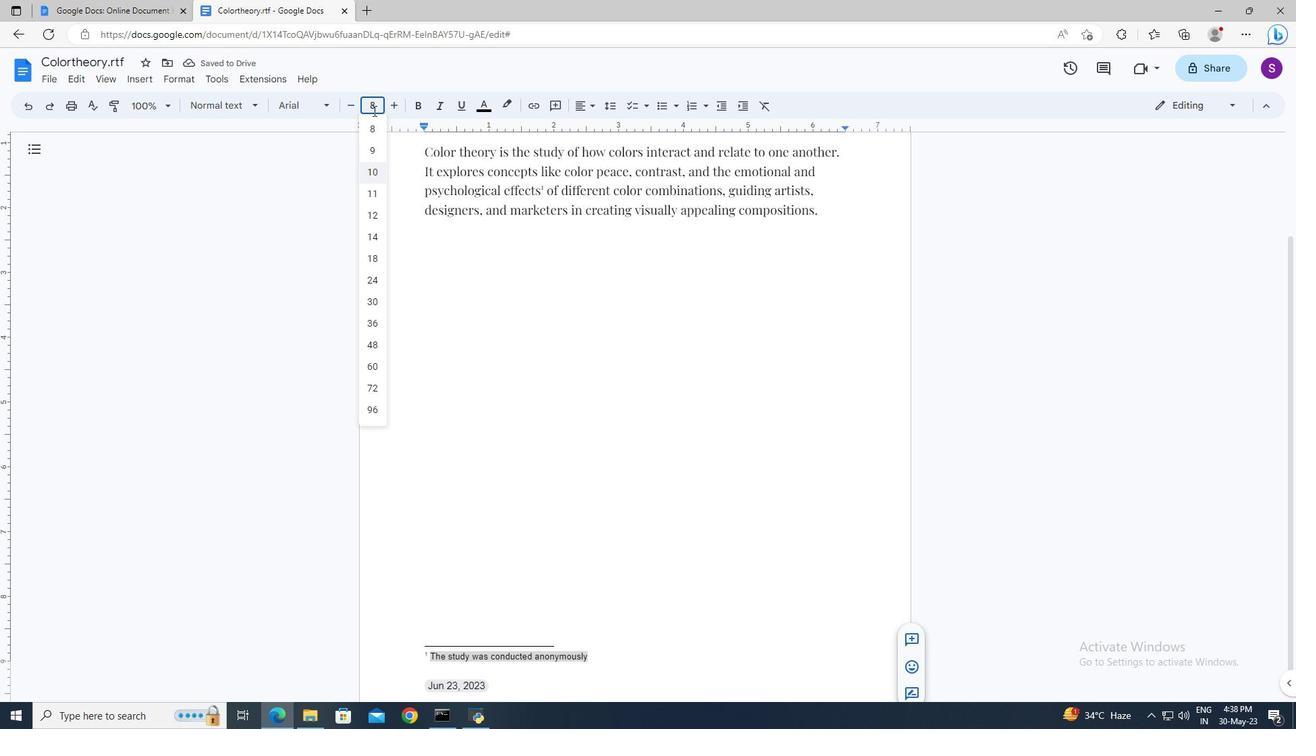 
Action: Mouse moved to (511, 301)
Screenshot: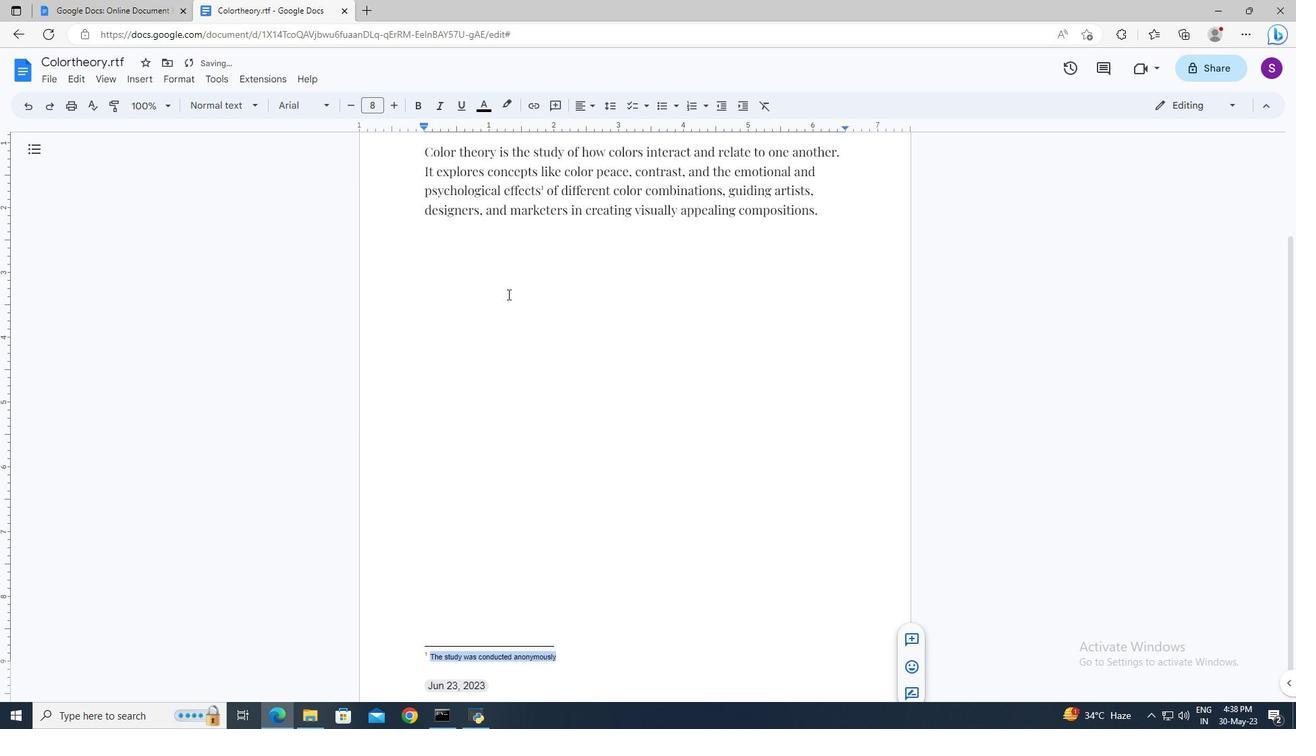 
Action: Mouse pressed left at (511, 301)
Screenshot: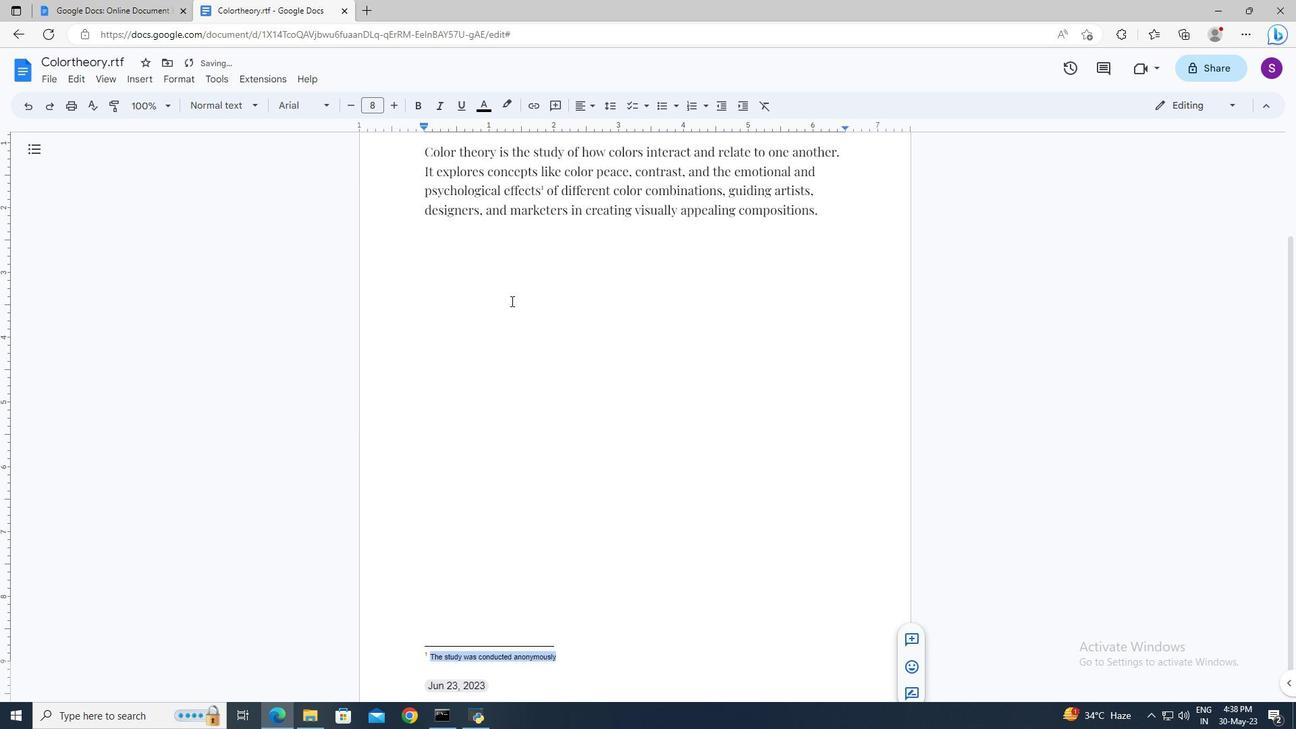 
